 Task: Find connections with filter location Encrucijada with filter topic #startupcompanywith filter profile language Spanish with filter current company ZF Group with filter school Bharathiya Vidya Bhavans Vivekananda College of Science, Humanities & Commerce with filter industry Business Consulting and Services with filter service category Computer Networking with filter keywords title Chief Technology Officer (CTO)
Action: Mouse moved to (503, 67)
Screenshot: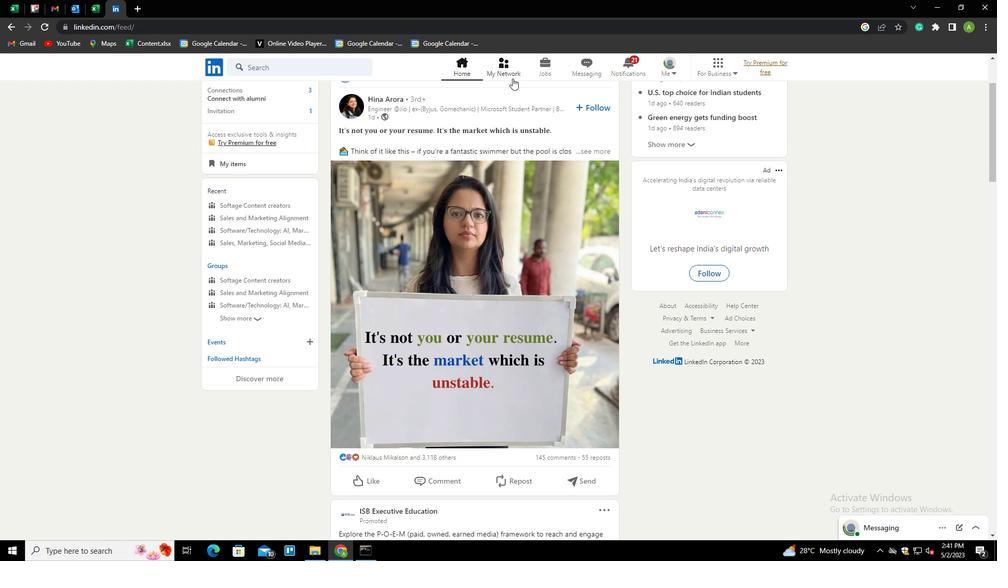 
Action: Mouse pressed left at (503, 67)
Screenshot: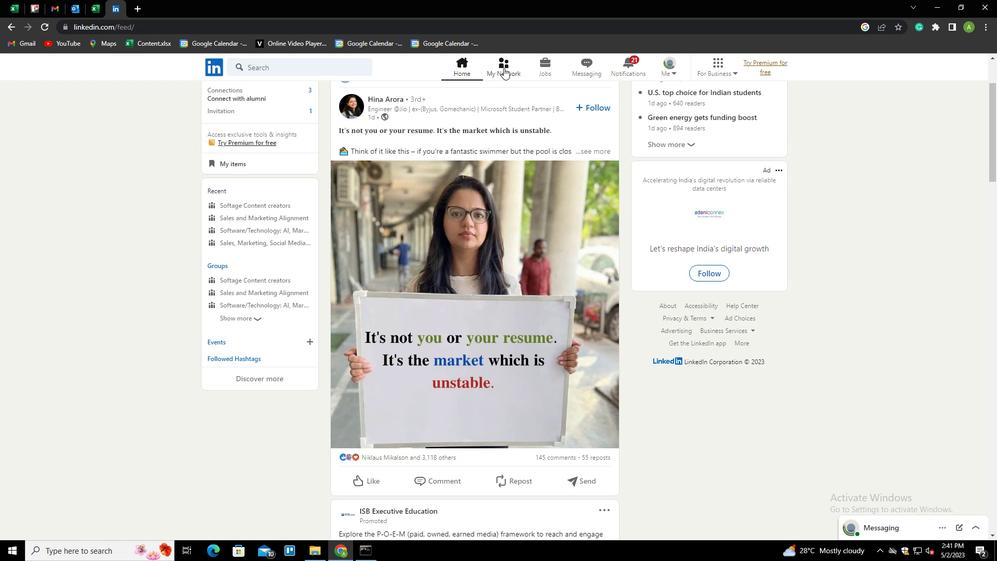
Action: Mouse moved to (262, 120)
Screenshot: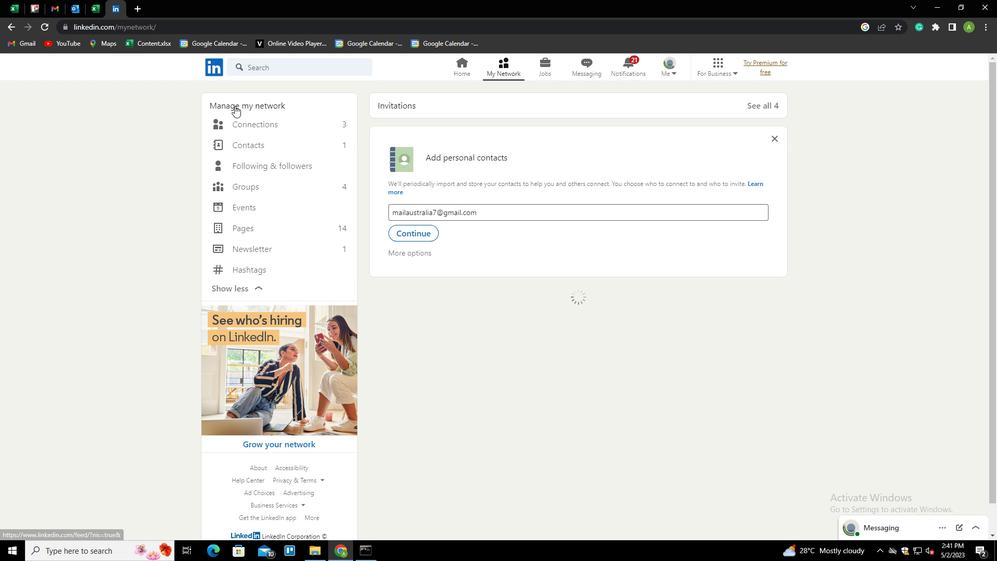 
Action: Mouse pressed left at (262, 120)
Screenshot: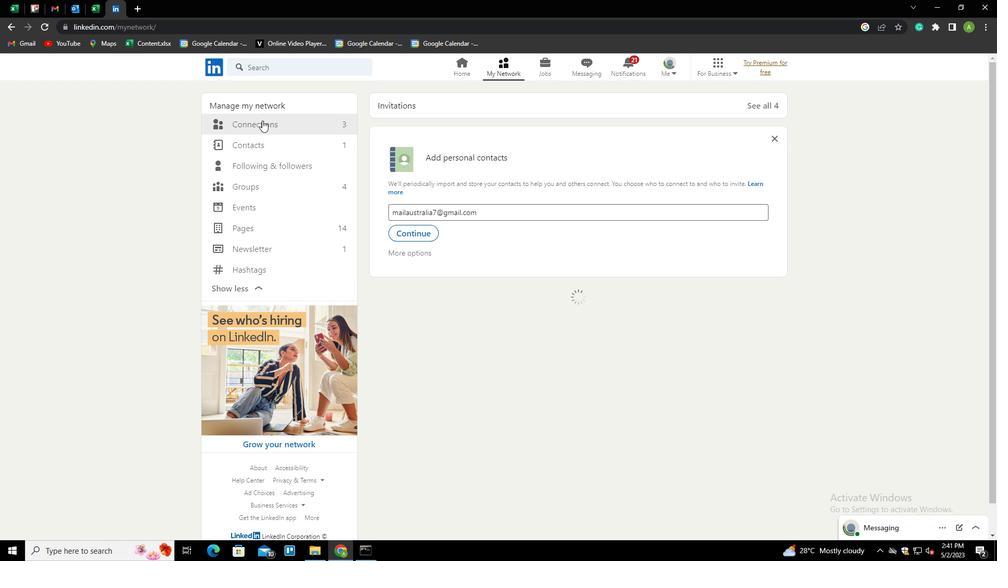 
Action: Mouse moved to (415, 229)
Screenshot: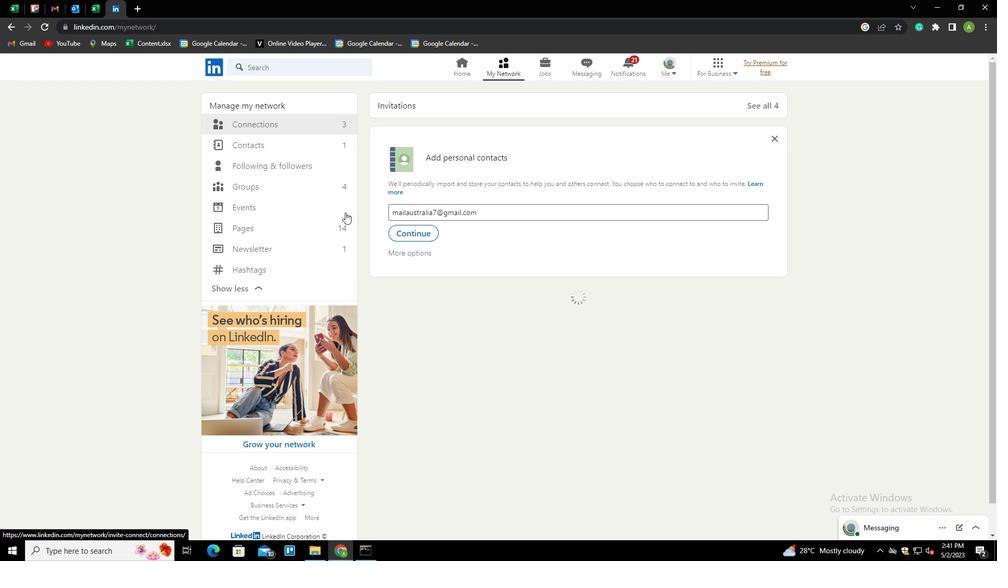 
Action: Mouse pressed left at (415, 229)
Screenshot: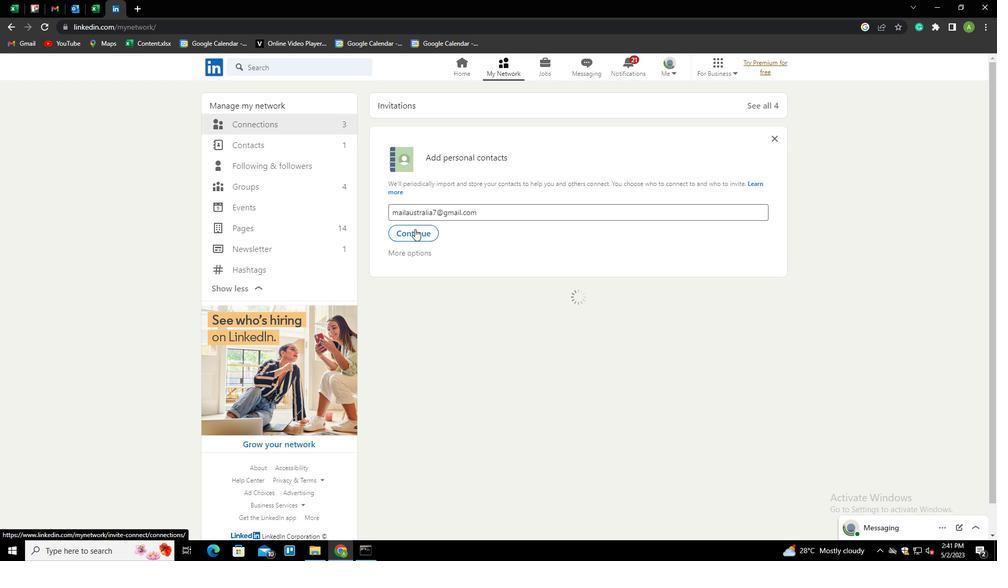 
Action: Mouse moved to (565, 124)
Screenshot: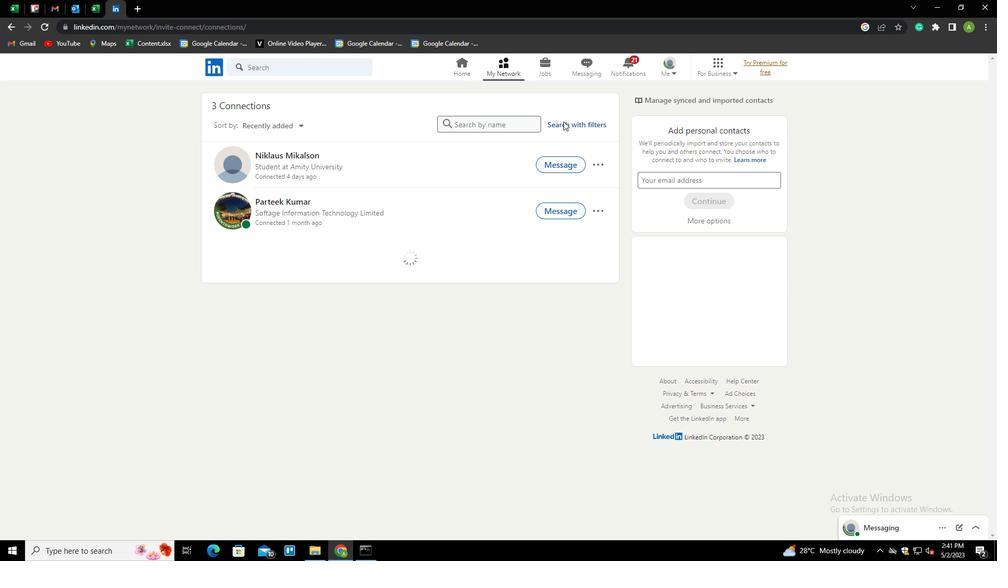 
Action: Mouse pressed left at (565, 124)
Screenshot: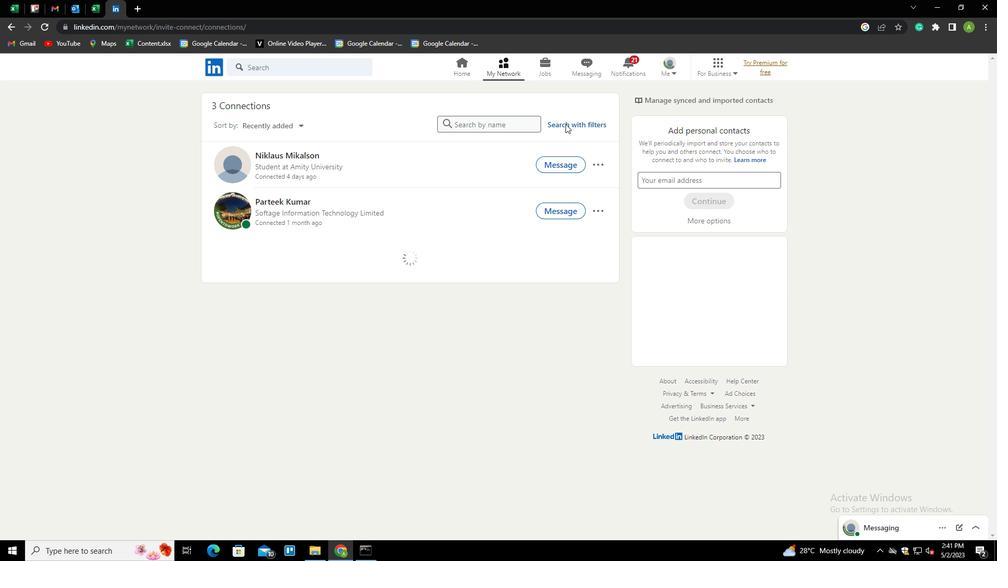 
Action: Mouse moved to (530, 96)
Screenshot: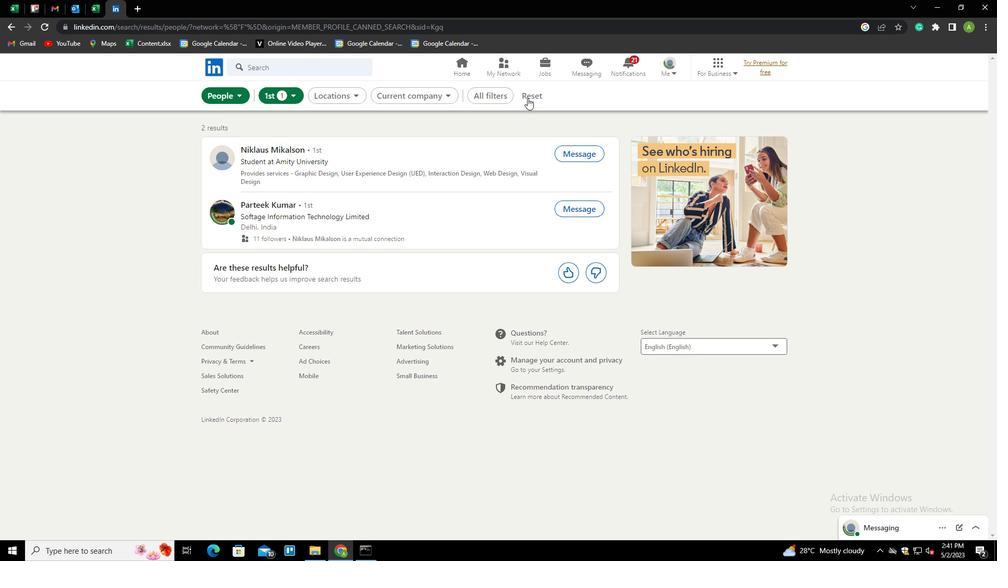 
Action: Mouse pressed left at (530, 96)
Screenshot: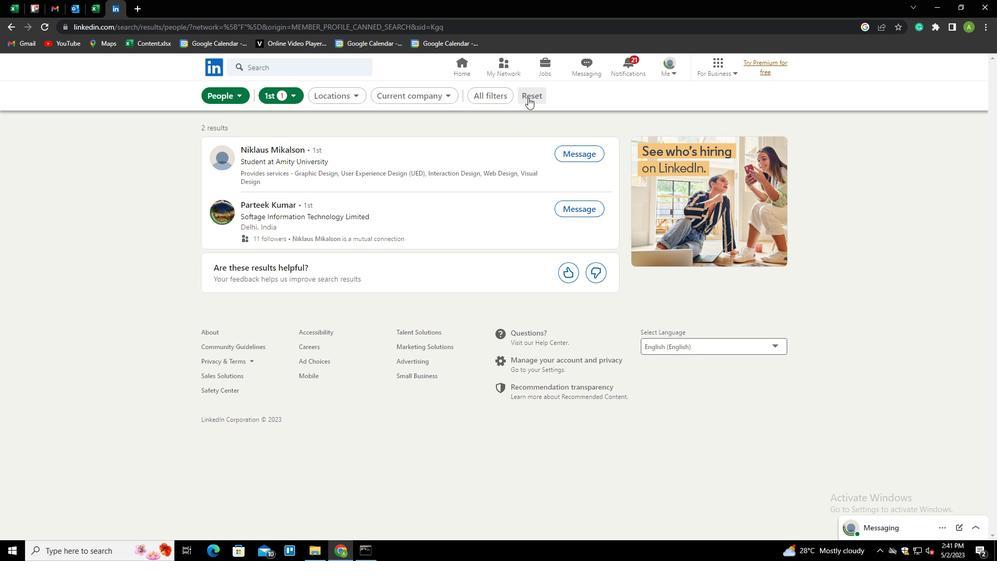 
Action: Mouse moved to (507, 95)
Screenshot: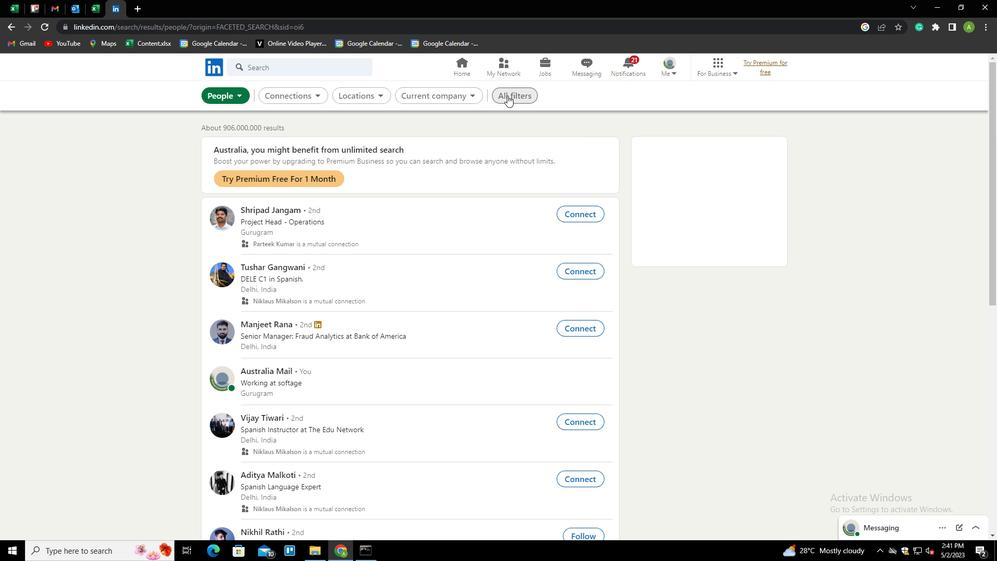 
Action: Mouse pressed left at (507, 95)
Screenshot: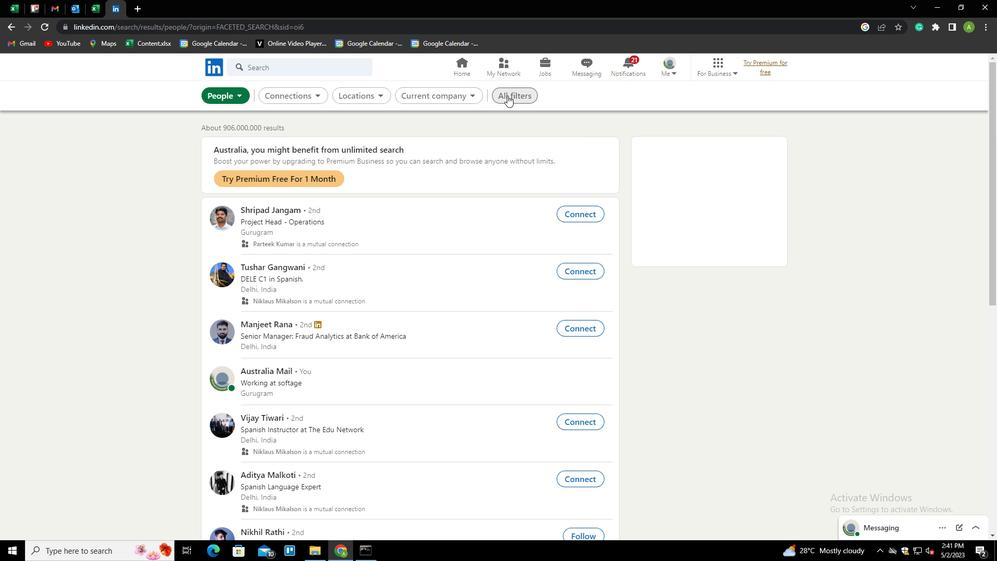 
Action: Mouse moved to (871, 272)
Screenshot: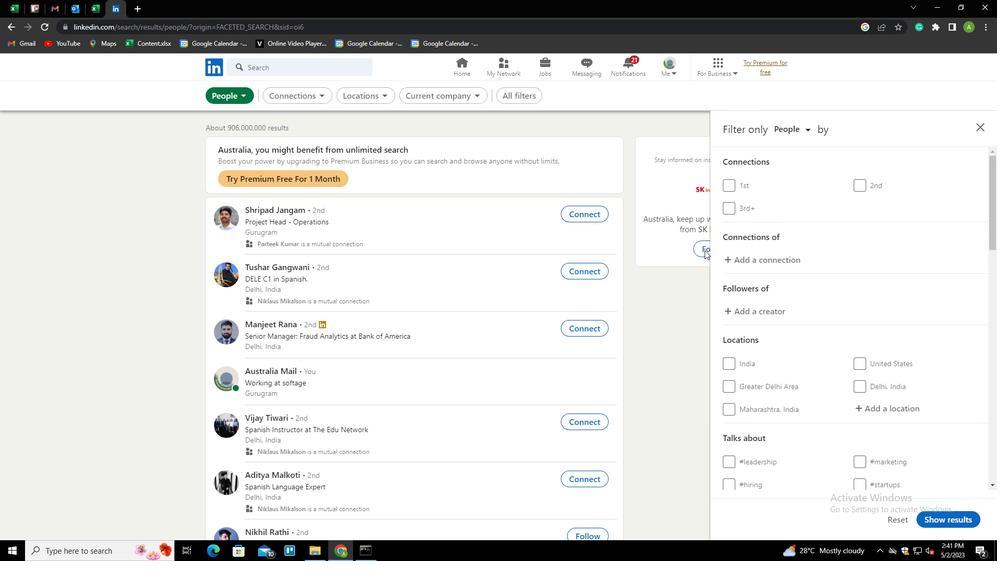 
Action: Mouse scrolled (871, 271) with delta (0, 0)
Screenshot: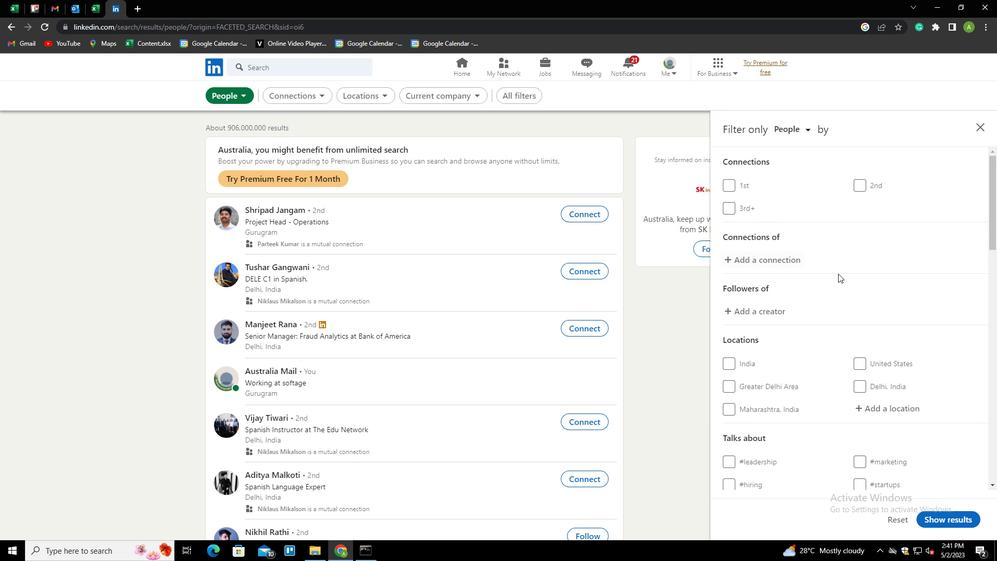 
Action: Mouse scrolled (871, 271) with delta (0, 0)
Screenshot: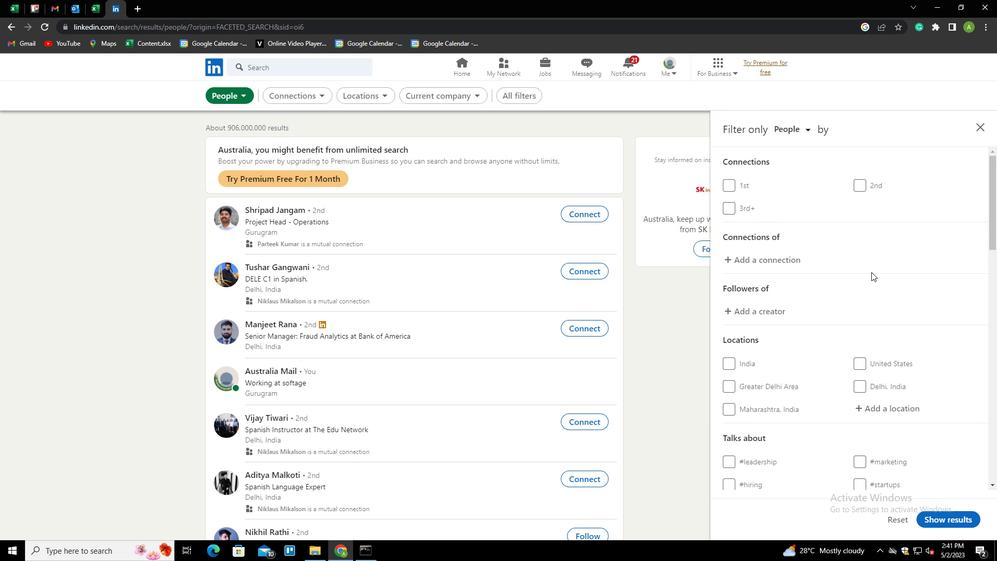 
Action: Mouse moved to (881, 305)
Screenshot: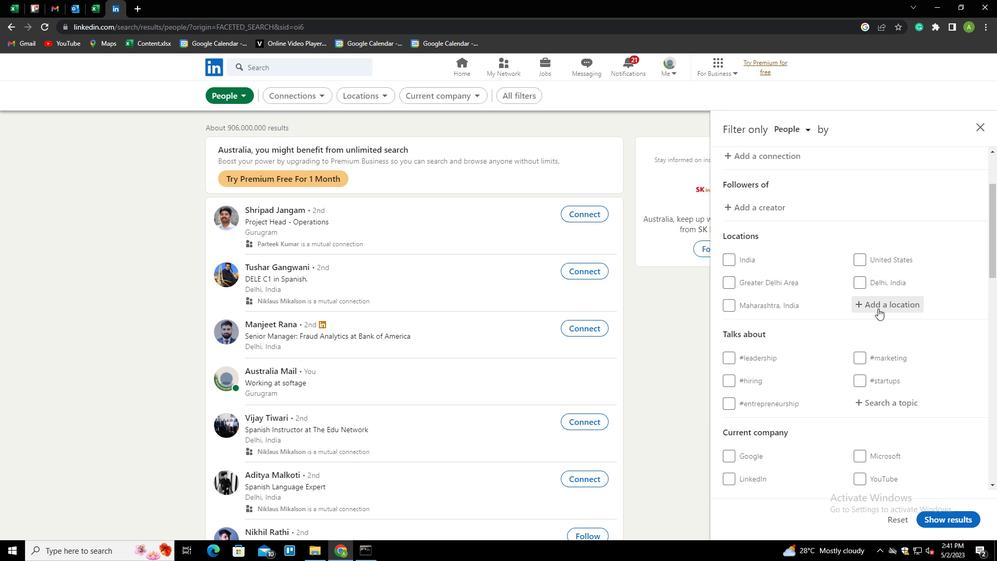 
Action: Mouse pressed left at (881, 305)
Screenshot: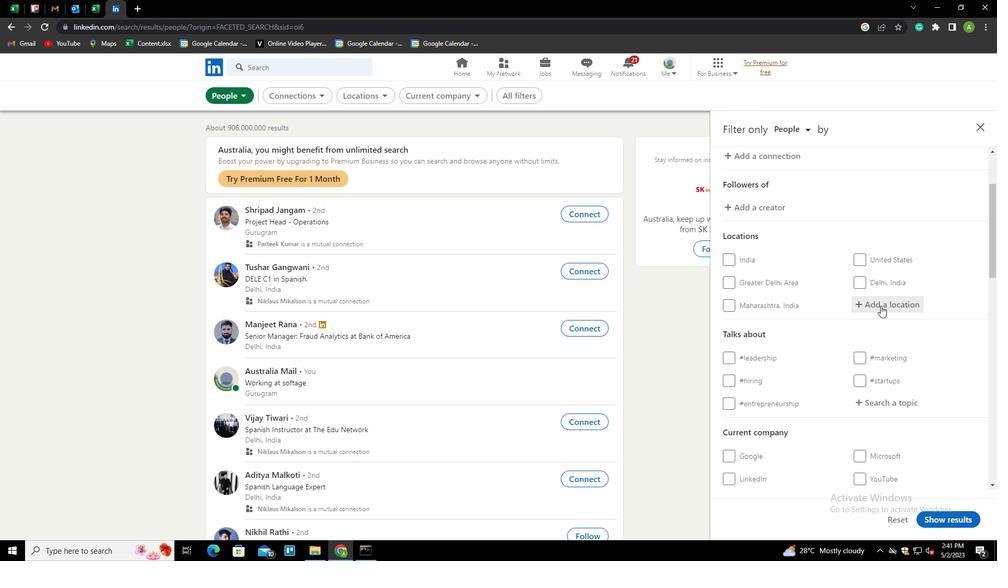 
Action: Mouse moved to (884, 304)
Screenshot: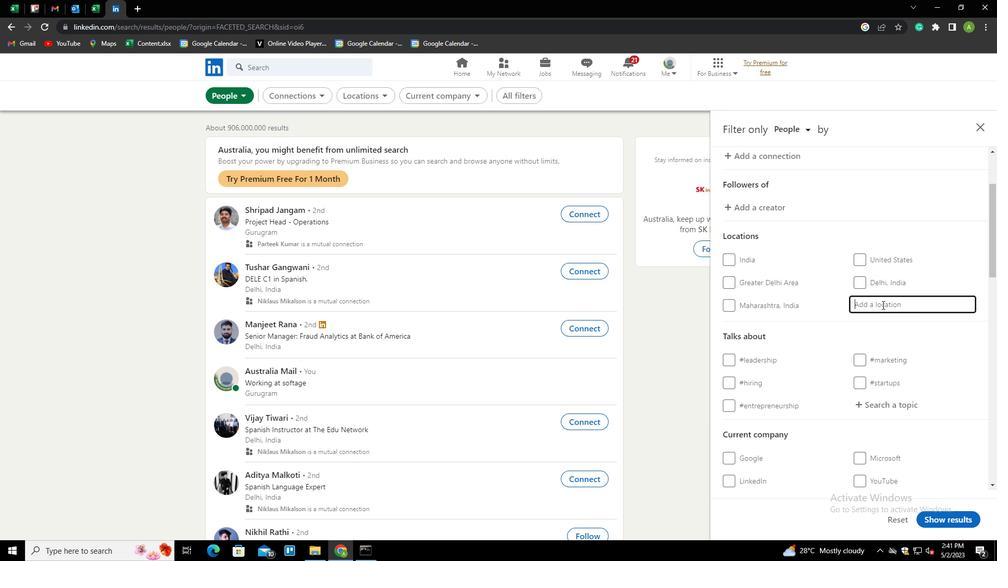 
Action: Mouse pressed left at (884, 304)
Screenshot: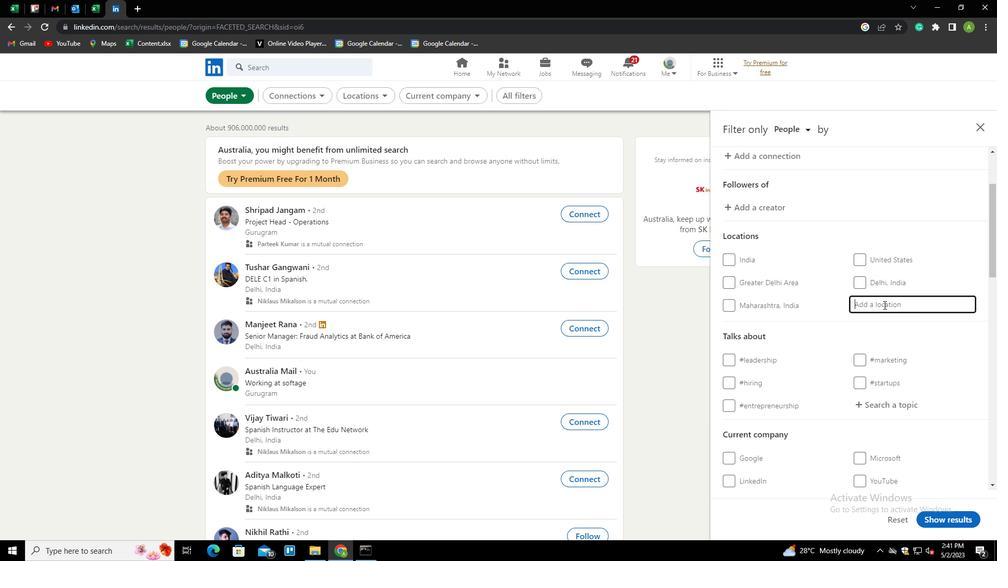 
Action: Mouse moved to (876, 309)
Screenshot: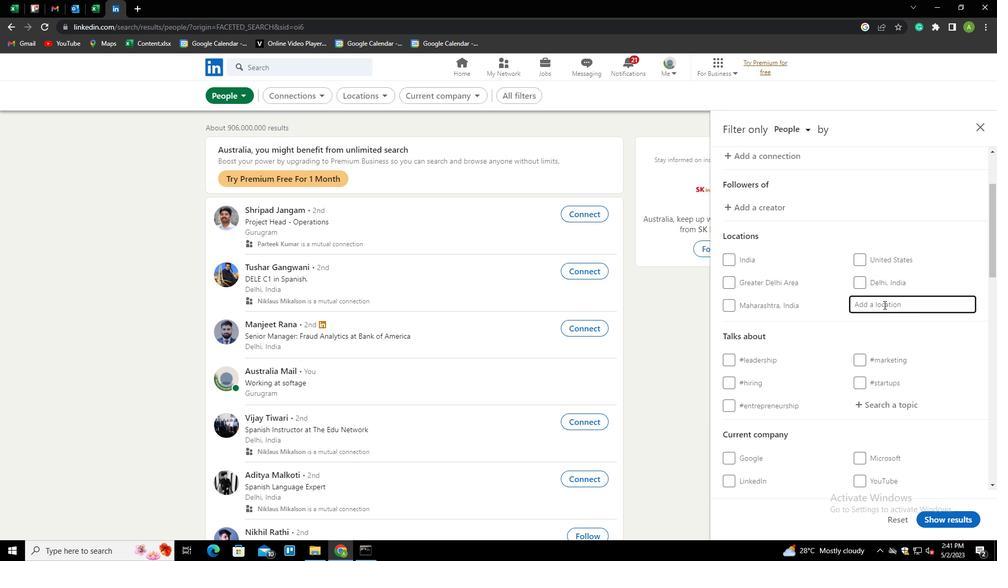 
Action: Key pressed <Key.shift>ENCRUCIJADA
Screenshot: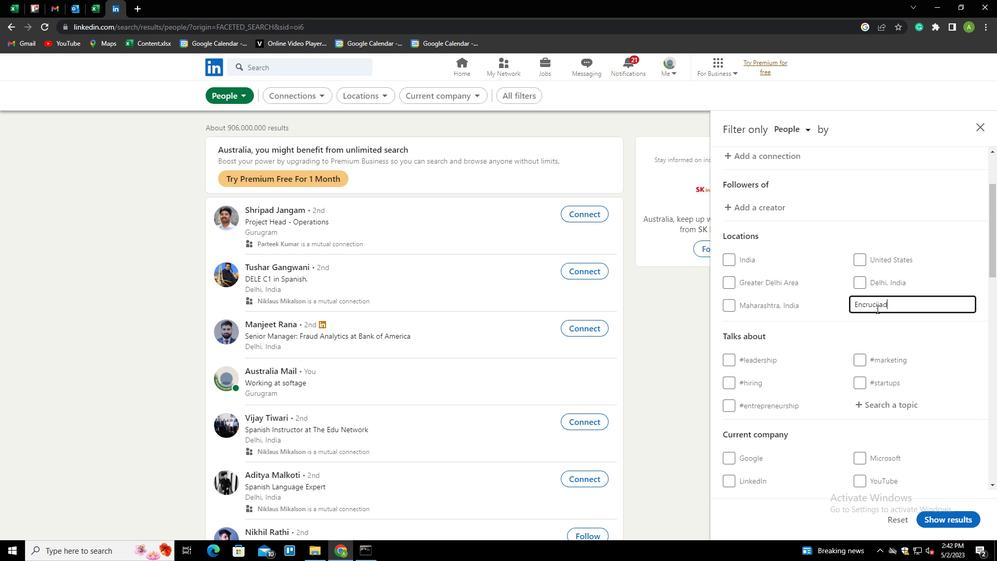 
Action: Mouse moved to (947, 342)
Screenshot: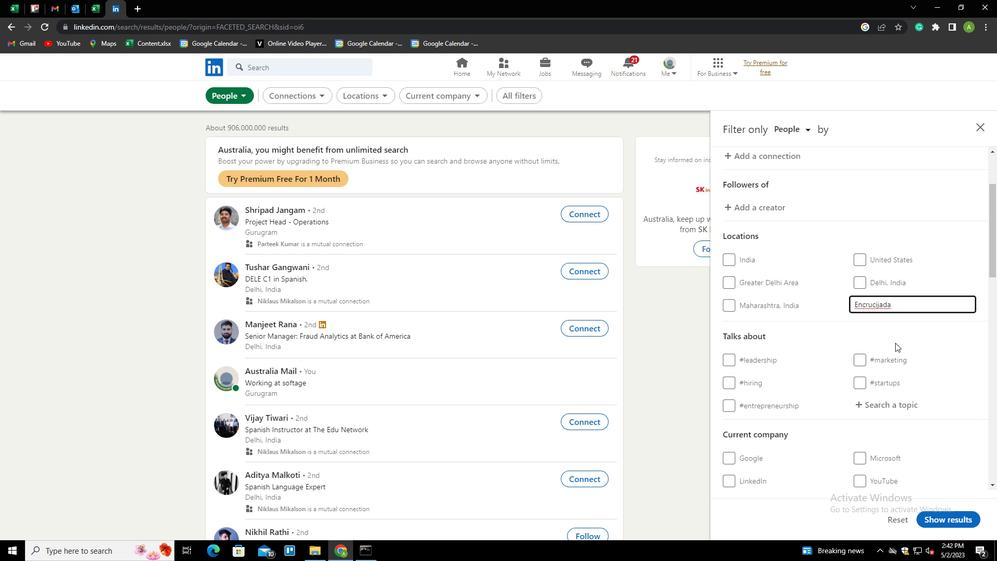
Action: Mouse pressed left at (947, 342)
Screenshot: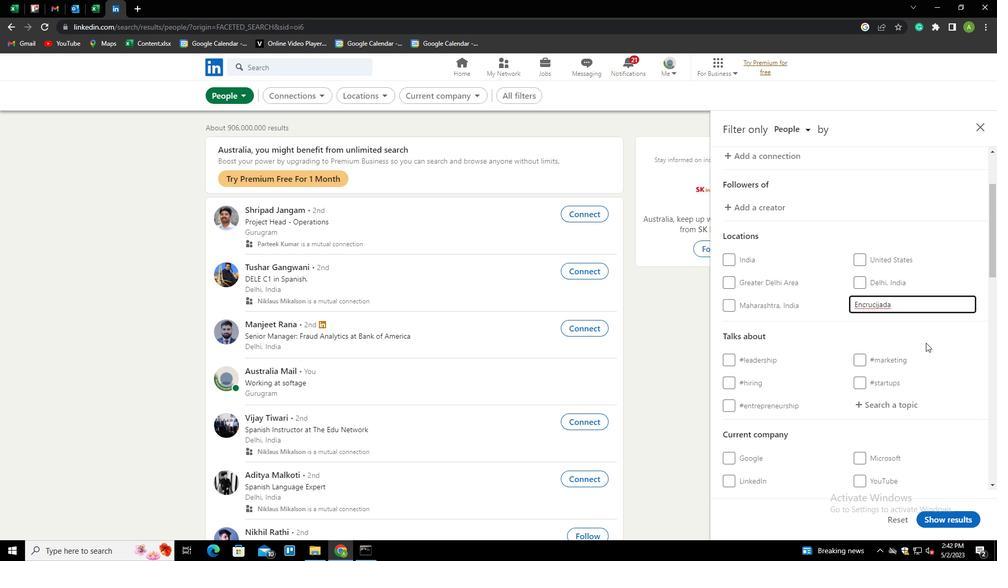 
Action: Mouse moved to (893, 402)
Screenshot: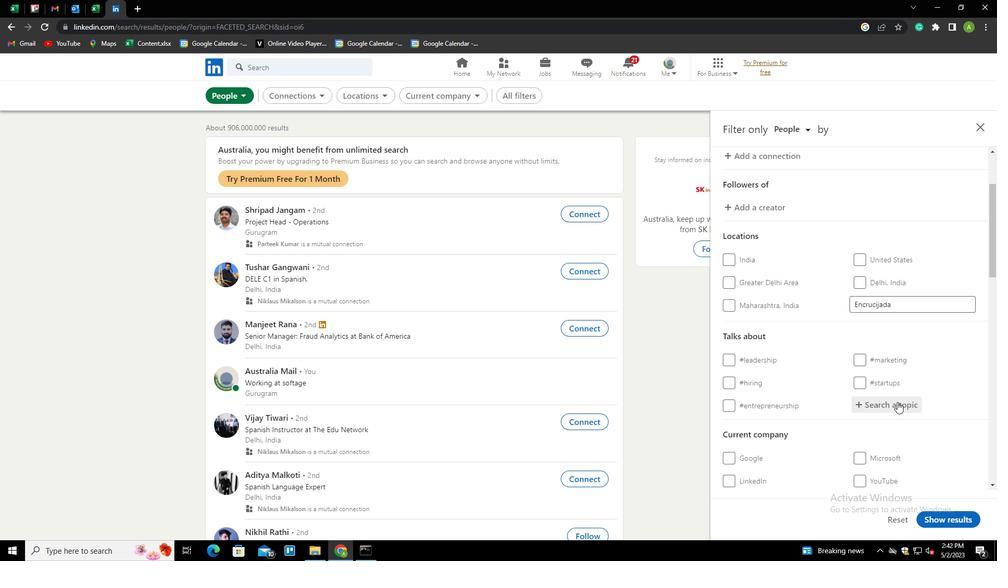 
Action: Mouse pressed left at (893, 402)
Screenshot: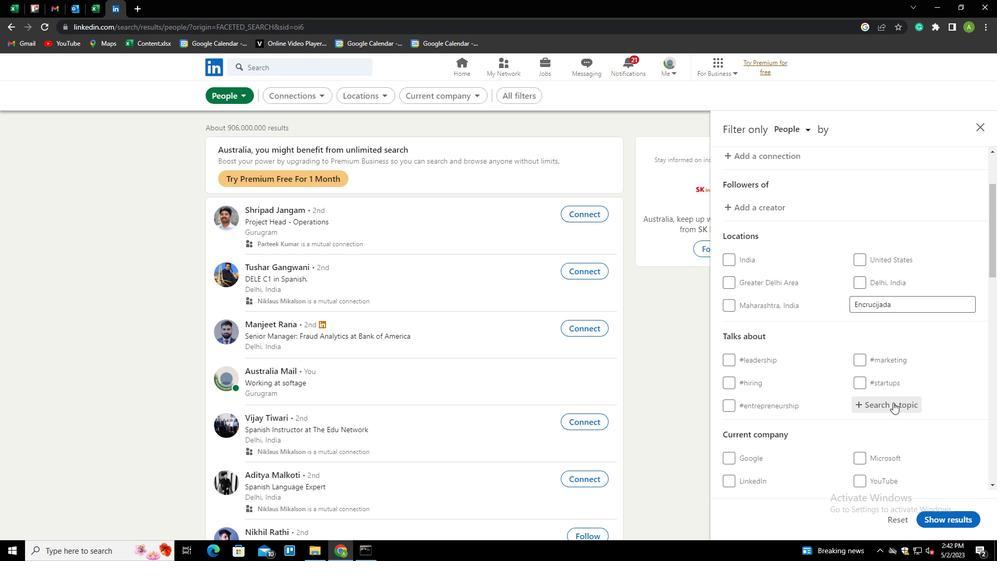 
Action: Mouse moved to (896, 404)
Screenshot: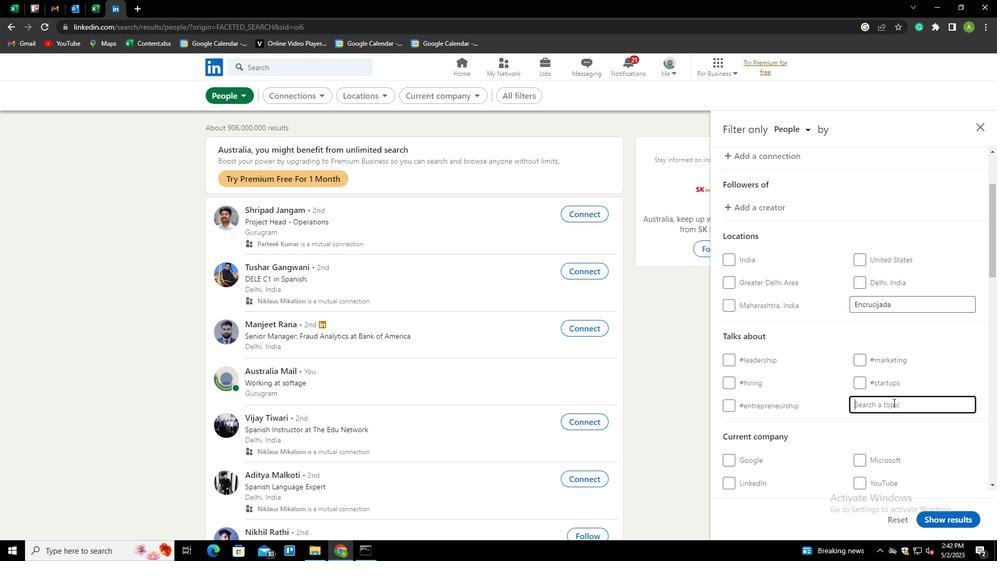 
Action: Mouse pressed left at (896, 404)
Screenshot: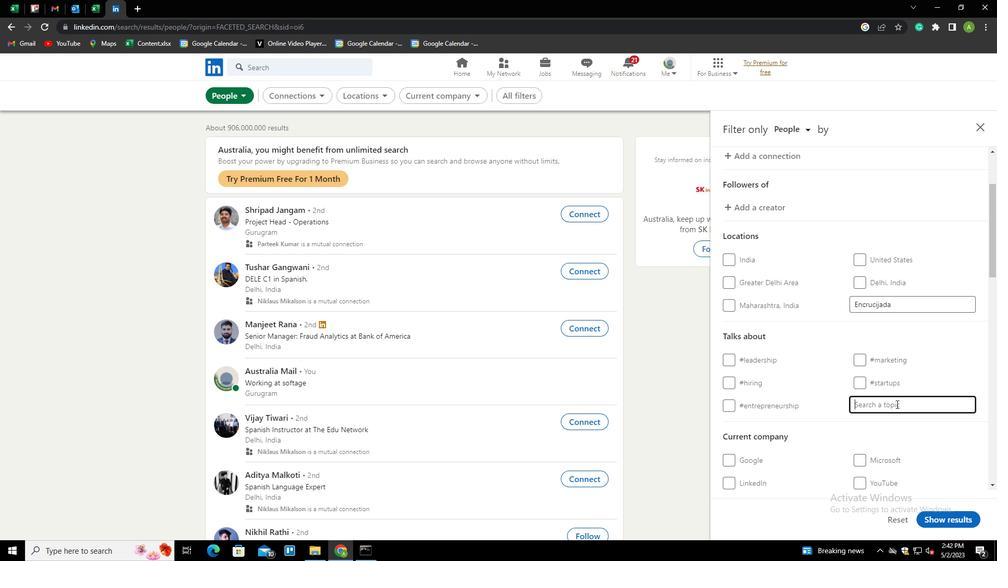 
Action: Key pressed STARTUPS<Key.backspace>COMPANY<Key.down><Key.enter>
Screenshot: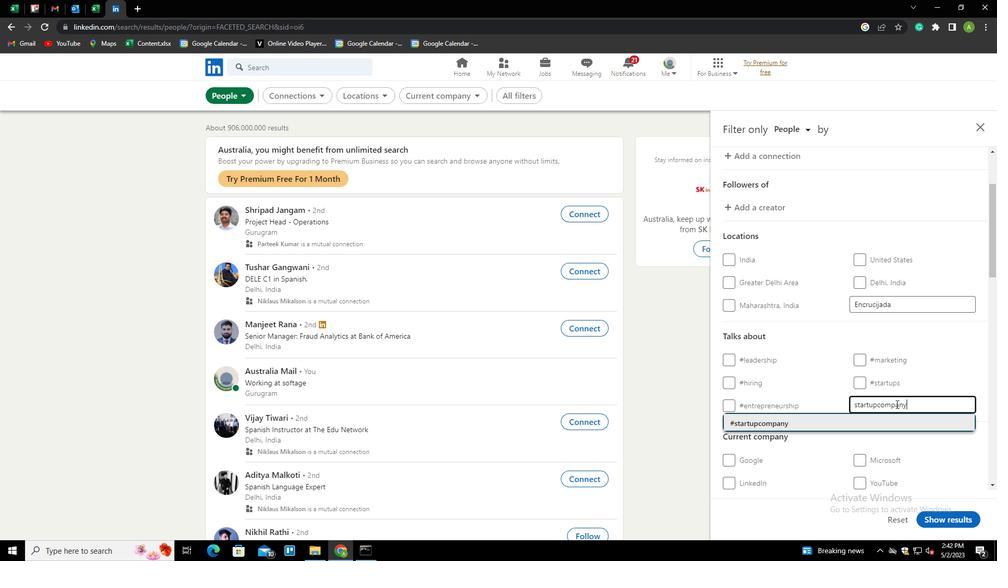 
Action: Mouse scrolled (896, 403) with delta (0, 0)
Screenshot: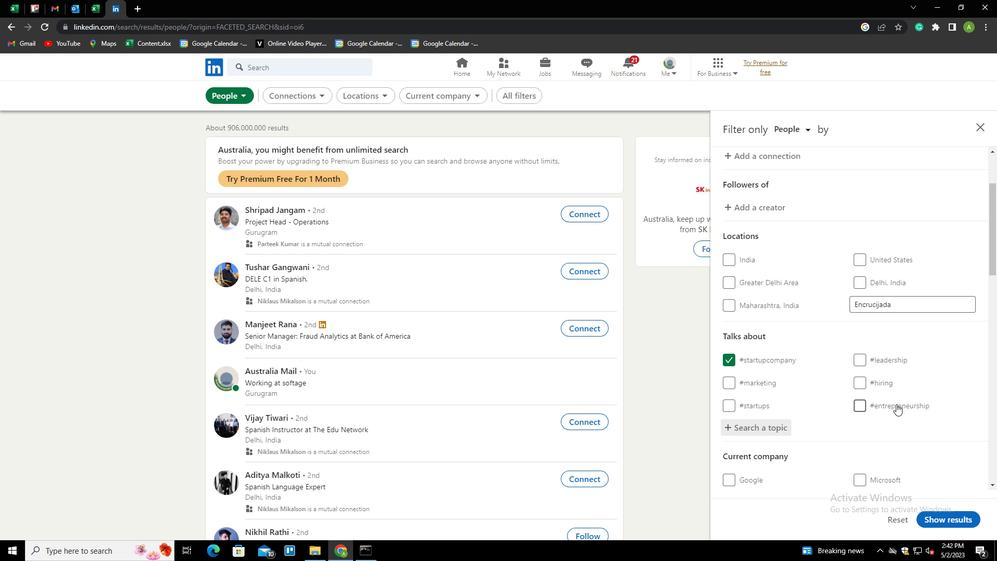 
Action: Mouse scrolled (896, 403) with delta (0, 0)
Screenshot: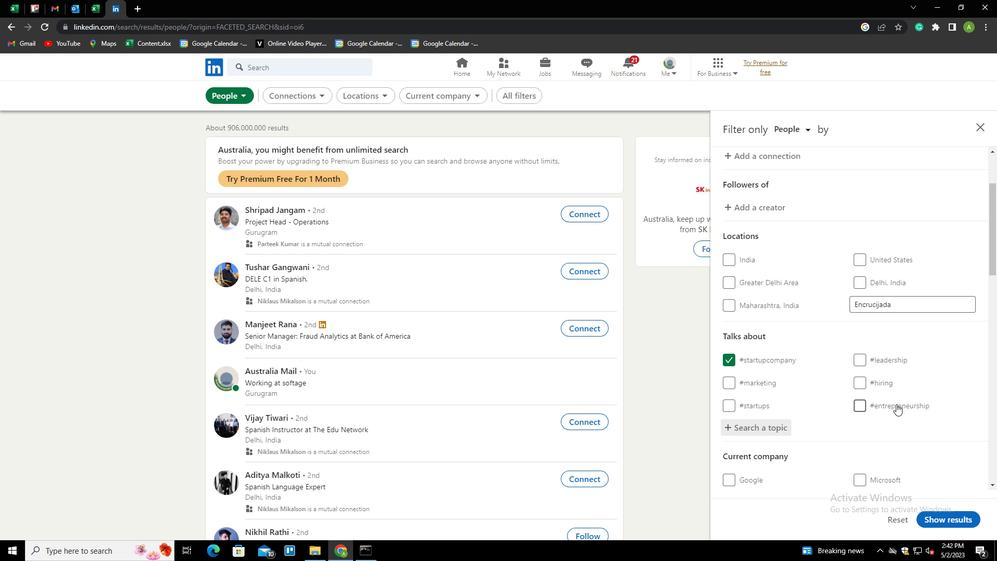 
Action: Mouse scrolled (896, 403) with delta (0, 0)
Screenshot: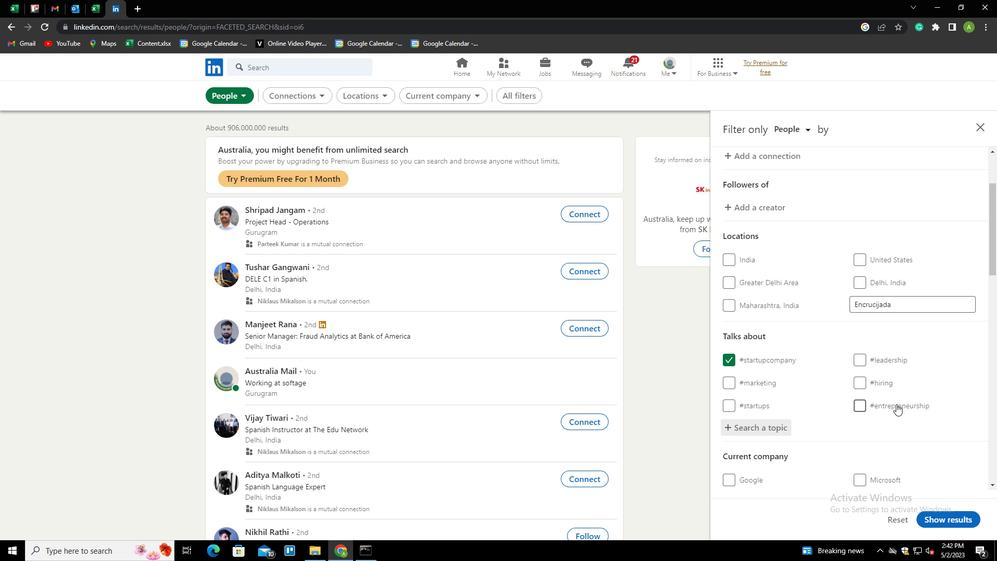 
Action: Mouse moved to (936, 344)
Screenshot: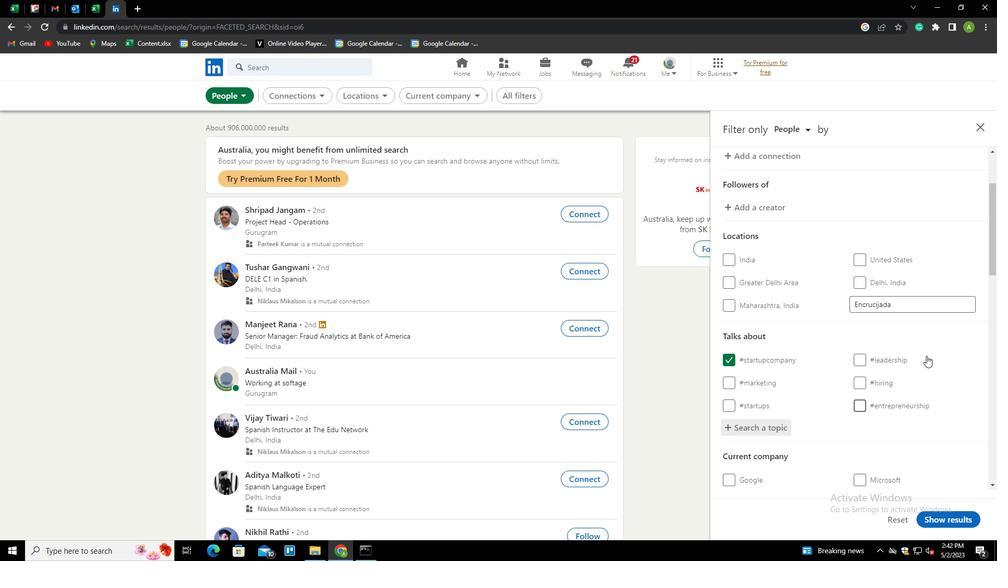 
Action: Mouse scrolled (936, 344) with delta (0, 0)
Screenshot: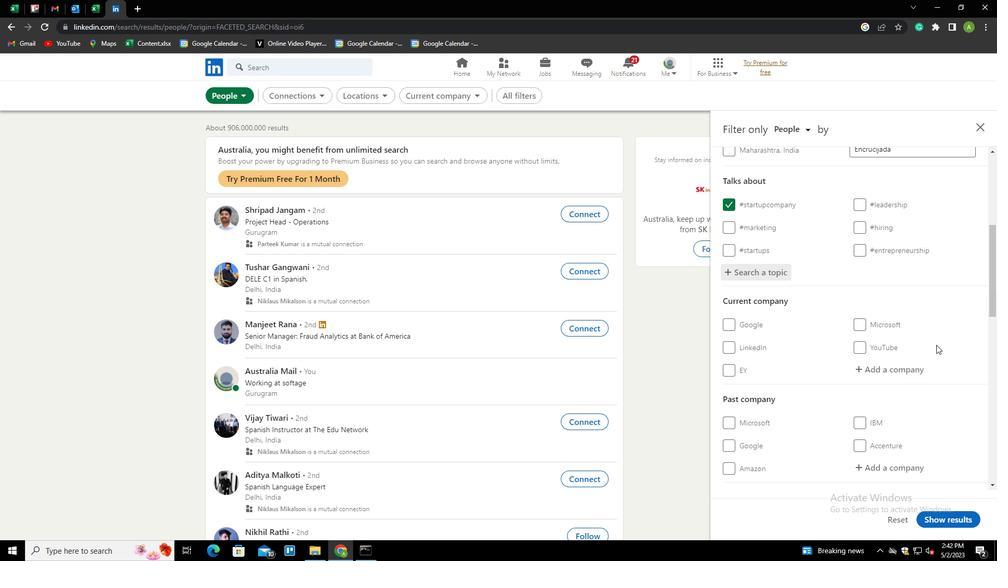 
Action: Mouse scrolled (936, 344) with delta (0, 0)
Screenshot: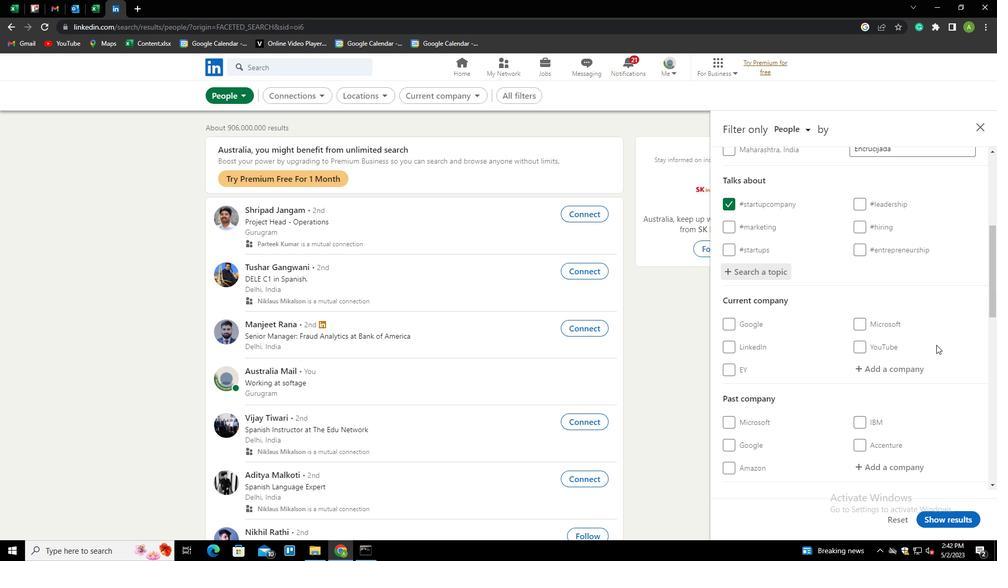 
Action: Mouse scrolled (936, 344) with delta (0, 0)
Screenshot: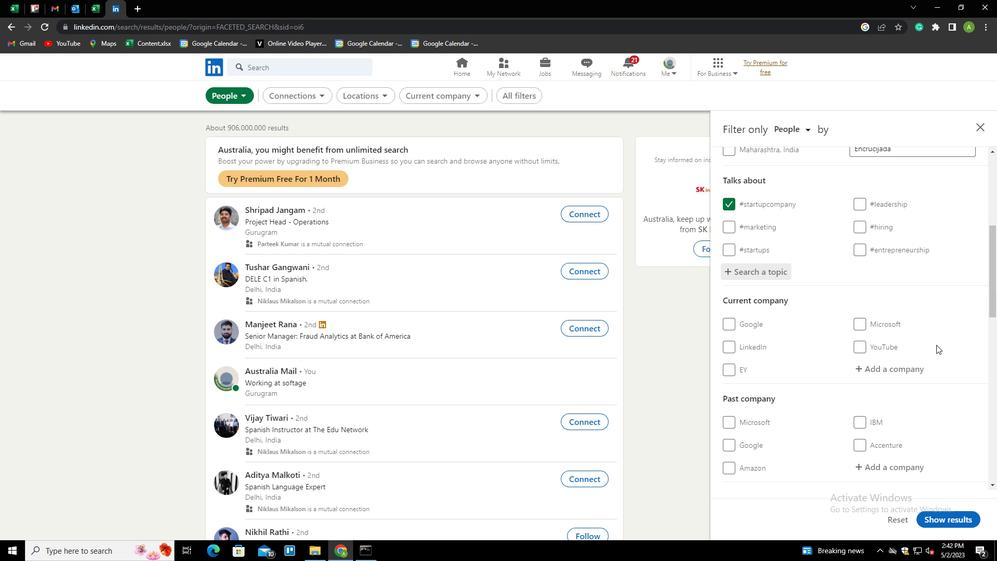 
Action: Mouse scrolled (936, 344) with delta (0, 0)
Screenshot: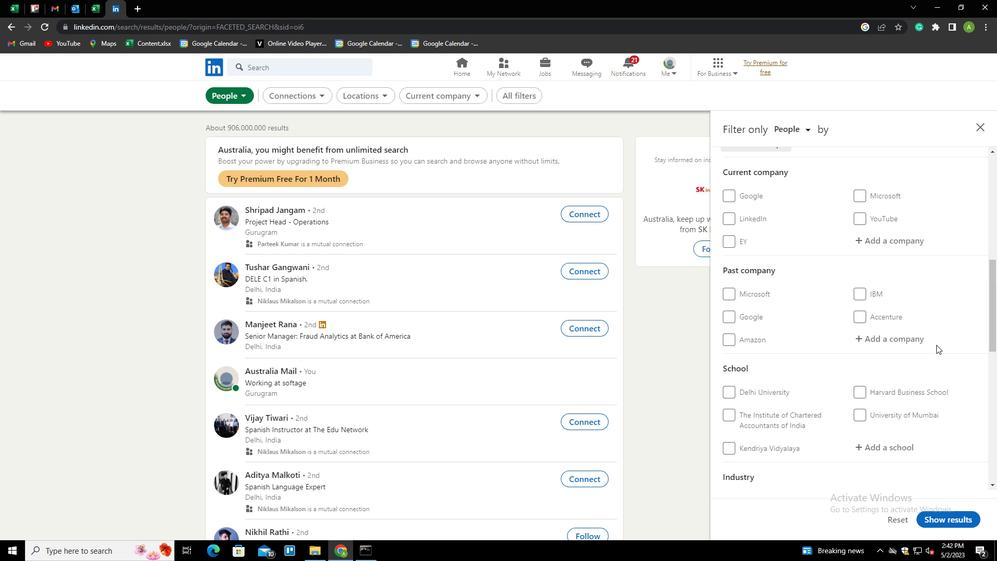
Action: Mouse scrolled (936, 344) with delta (0, 0)
Screenshot: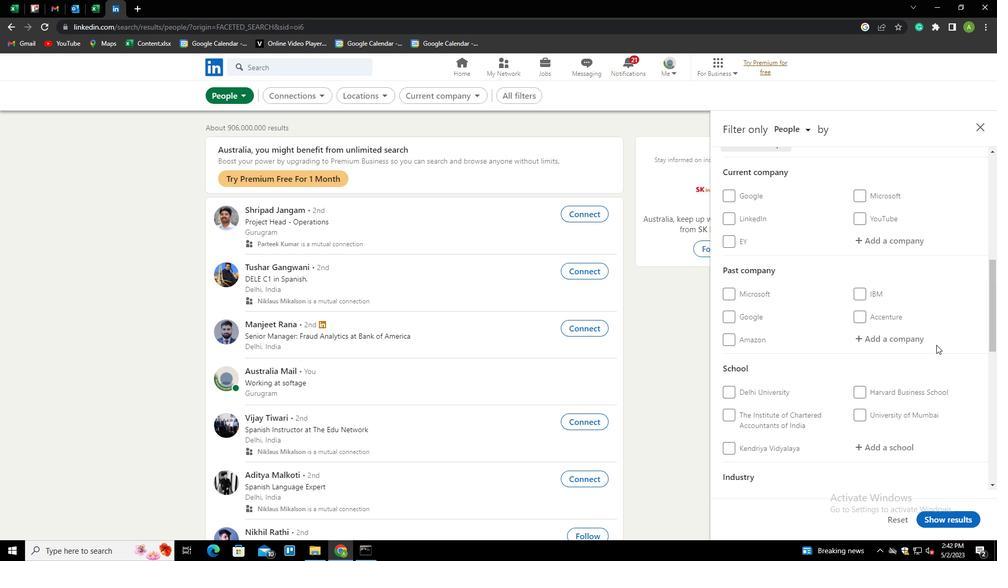 
Action: Mouse scrolled (936, 344) with delta (0, 0)
Screenshot: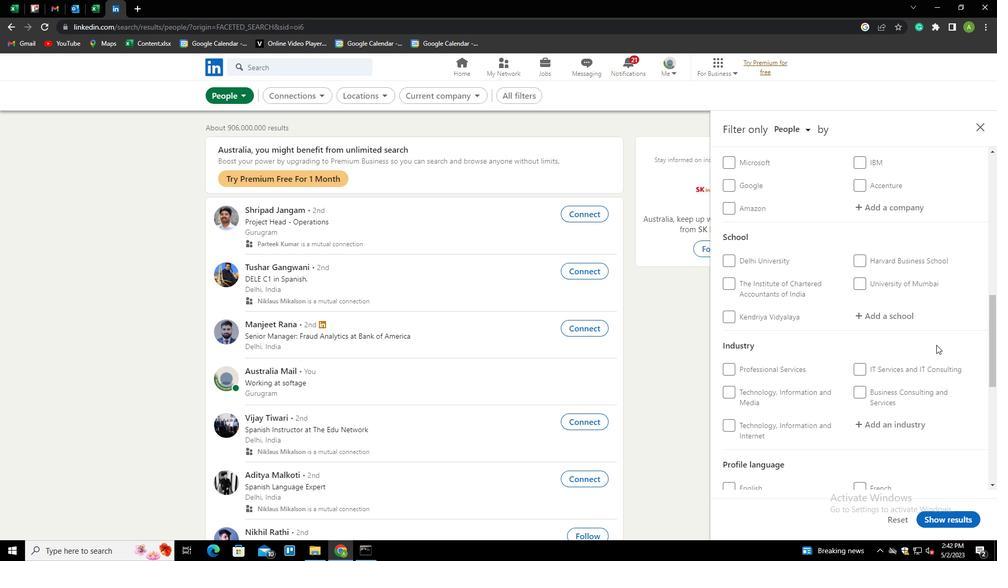 
Action: Mouse scrolled (936, 344) with delta (0, 0)
Screenshot: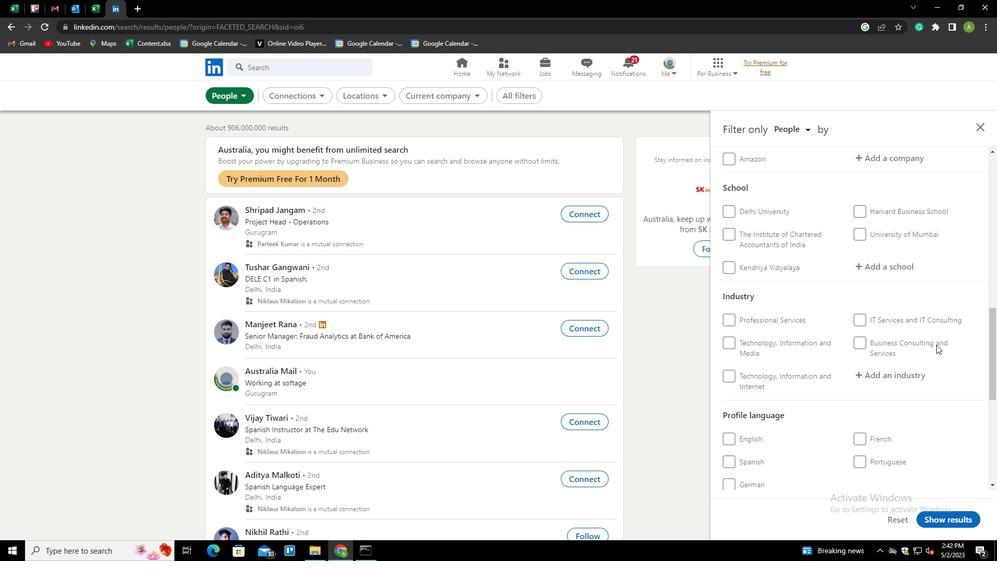 
Action: Mouse scrolled (936, 344) with delta (0, 0)
Screenshot: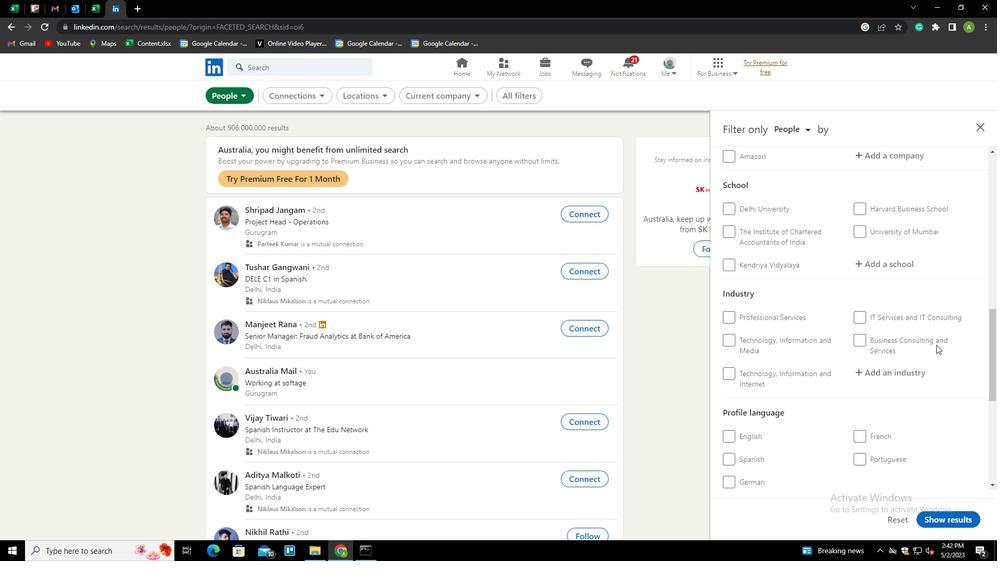 
Action: Mouse scrolled (936, 344) with delta (0, 0)
Screenshot: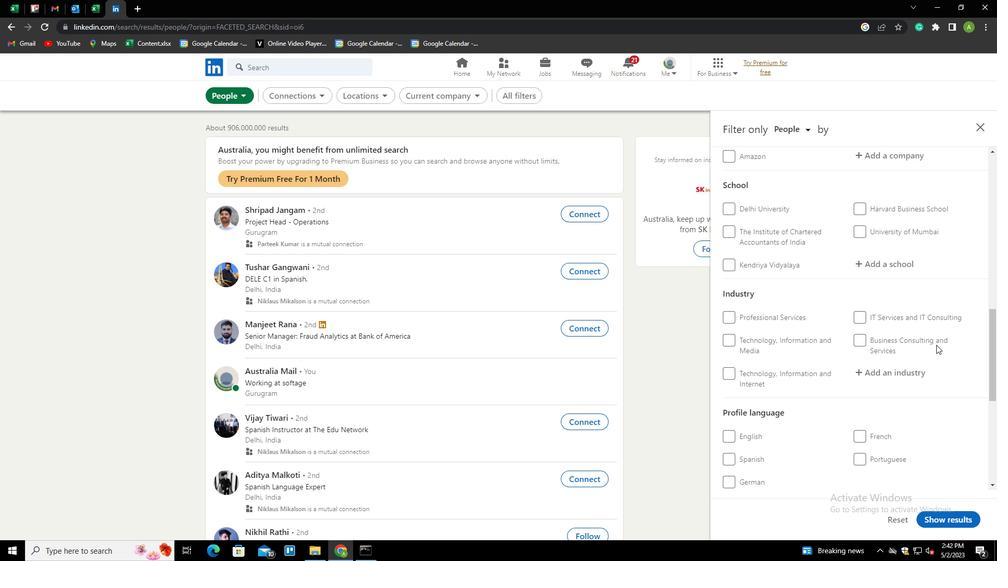 
Action: Mouse moved to (737, 303)
Screenshot: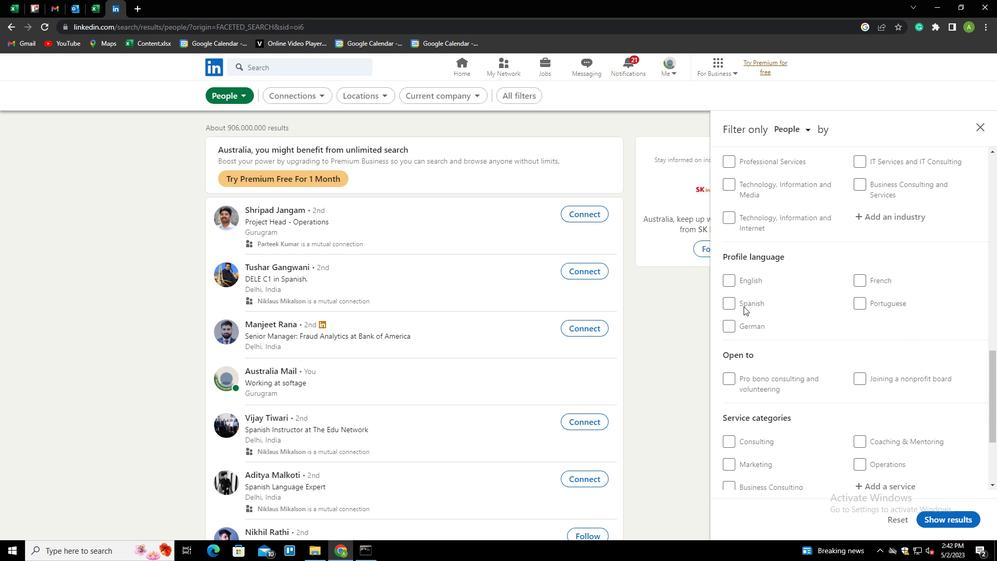 
Action: Mouse pressed left at (737, 303)
Screenshot: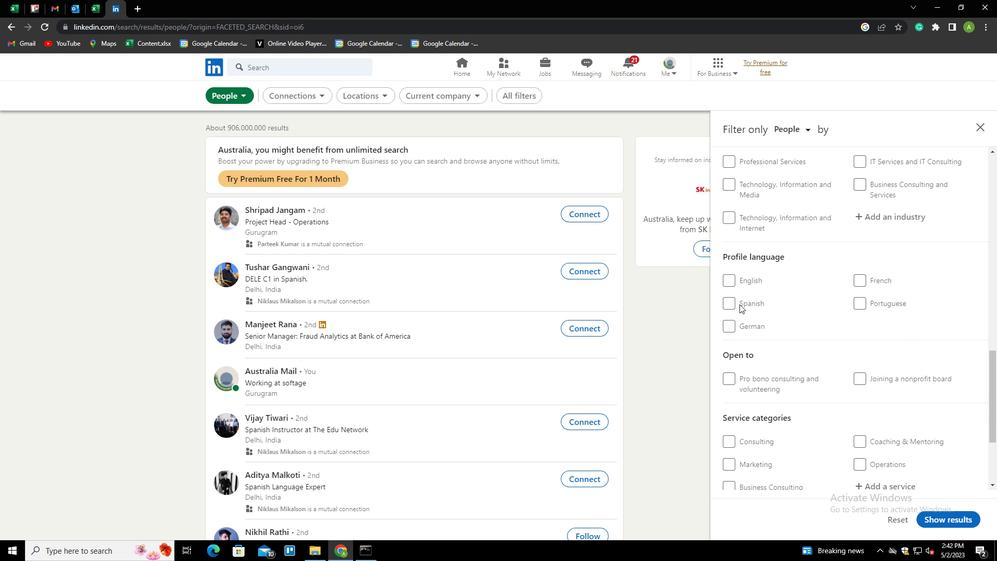 
Action: Mouse moved to (862, 328)
Screenshot: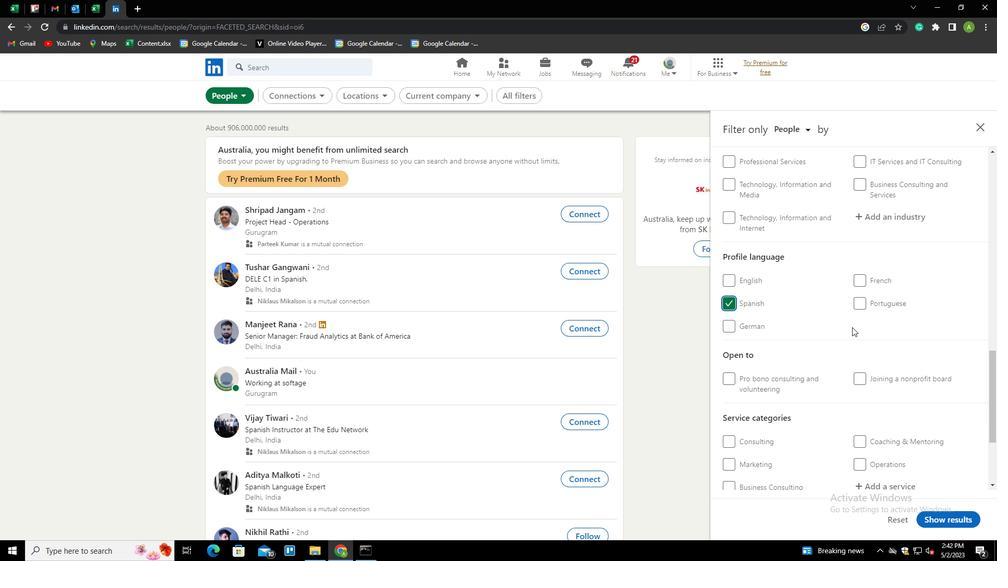 
Action: Mouse scrolled (862, 328) with delta (0, 0)
Screenshot: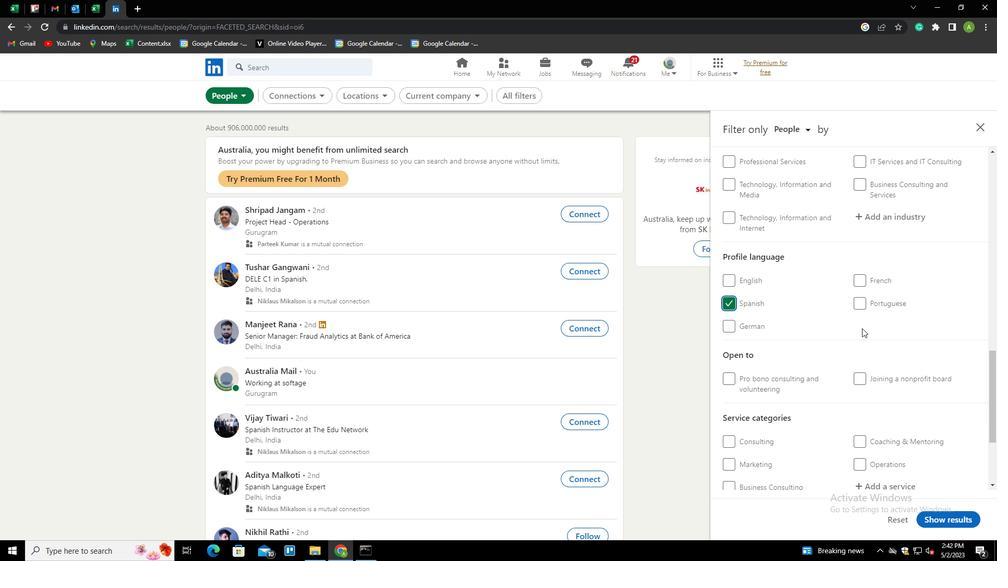 
Action: Mouse scrolled (862, 328) with delta (0, 0)
Screenshot: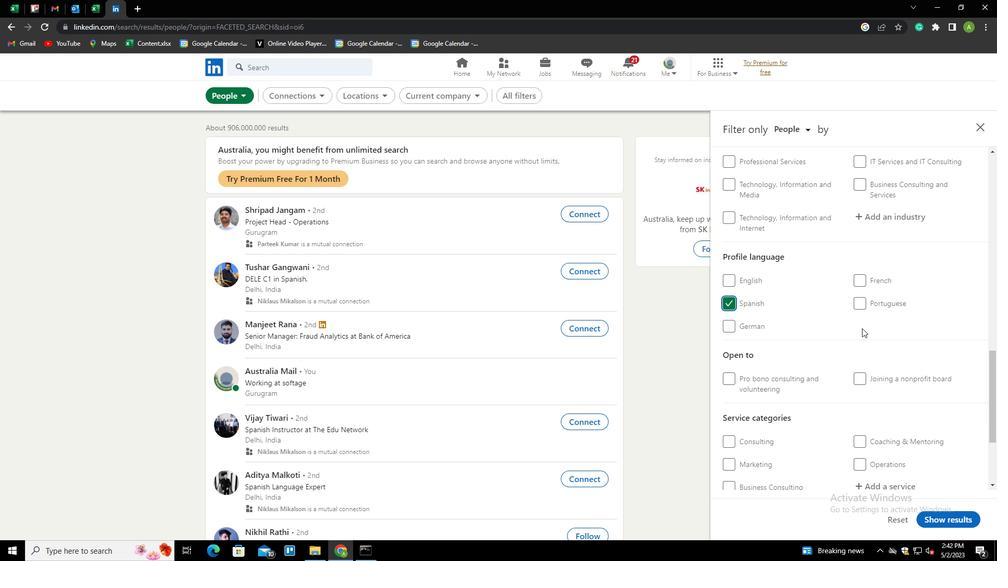 
Action: Mouse scrolled (862, 328) with delta (0, 0)
Screenshot: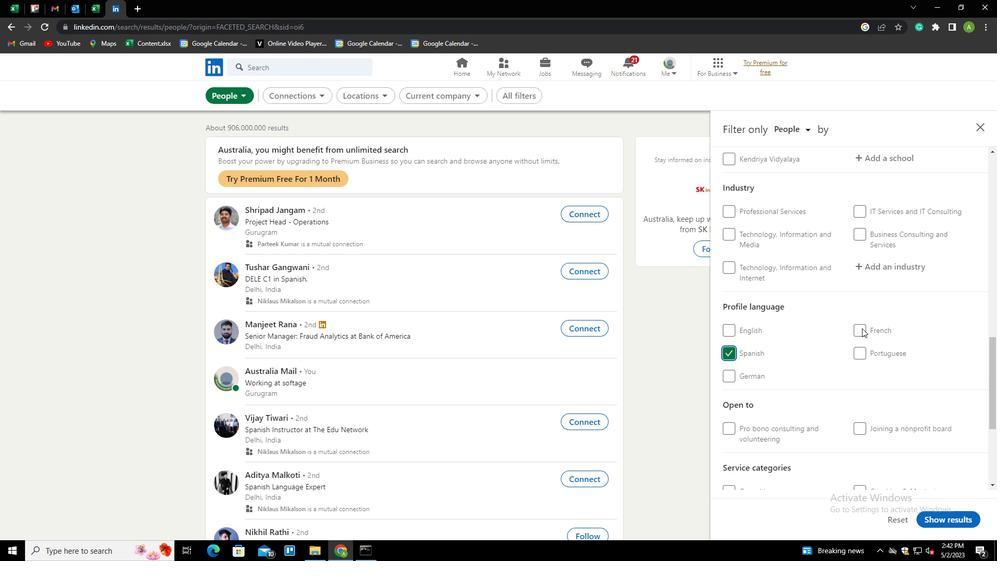 
Action: Mouse scrolled (862, 328) with delta (0, 0)
Screenshot: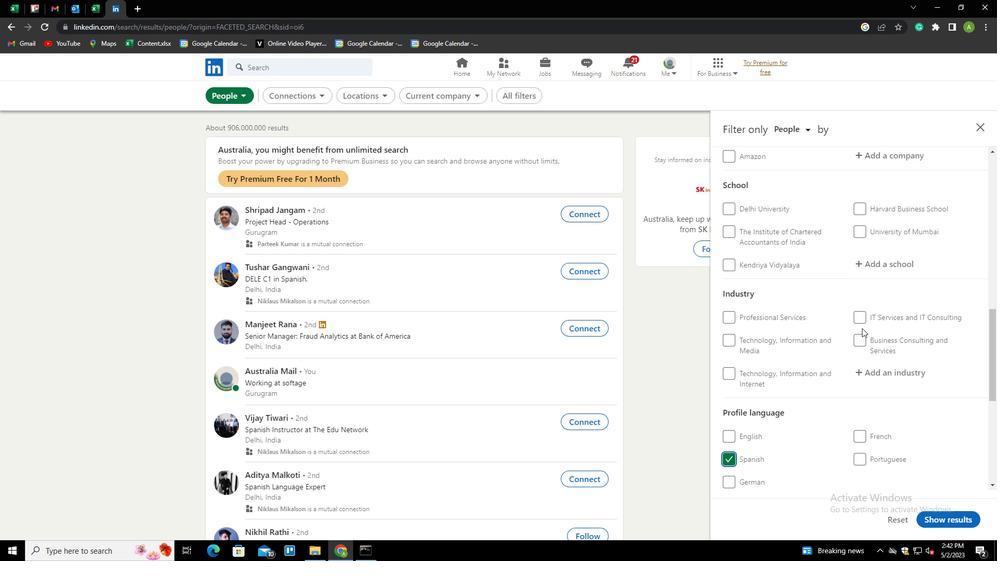 
Action: Mouse scrolled (862, 328) with delta (0, 0)
Screenshot: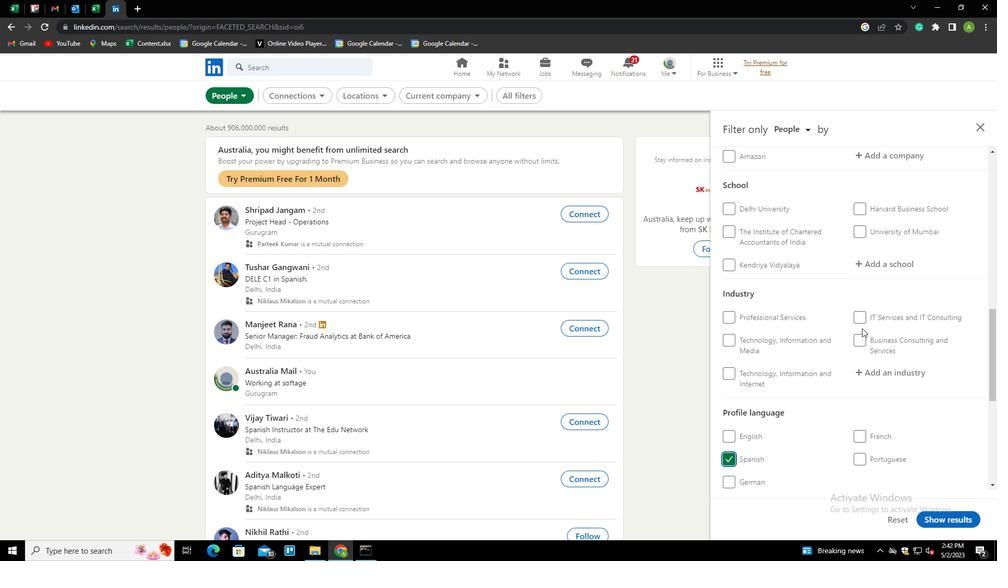 
Action: Mouse scrolled (862, 328) with delta (0, 0)
Screenshot: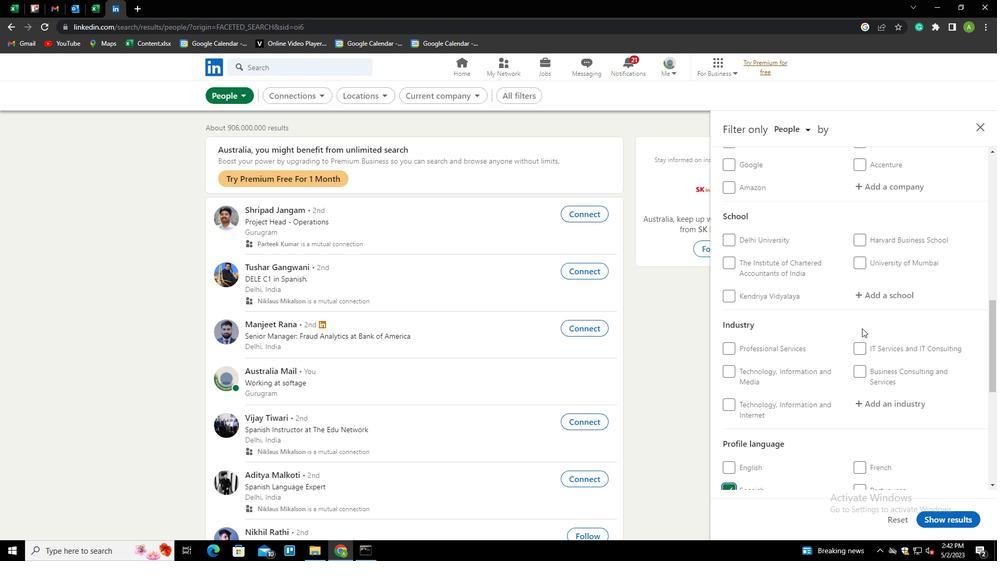 
Action: Mouse scrolled (862, 328) with delta (0, 0)
Screenshot: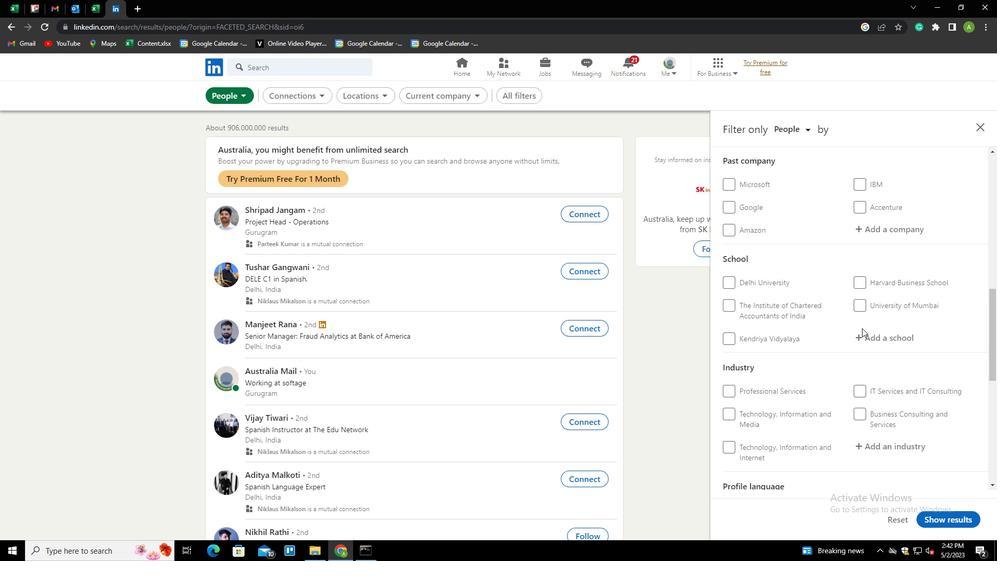
Action: Mouse scrolled (862, 328) with delta (0, 0)
Screenshot: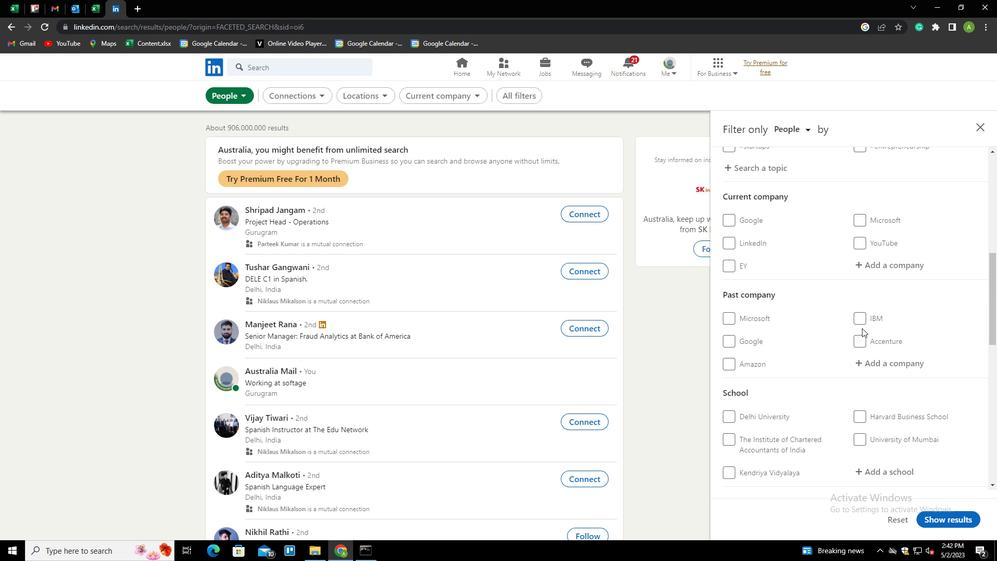 
Action: Mouse scrolled (862, 328) with delta (0, 0)
Screenshot: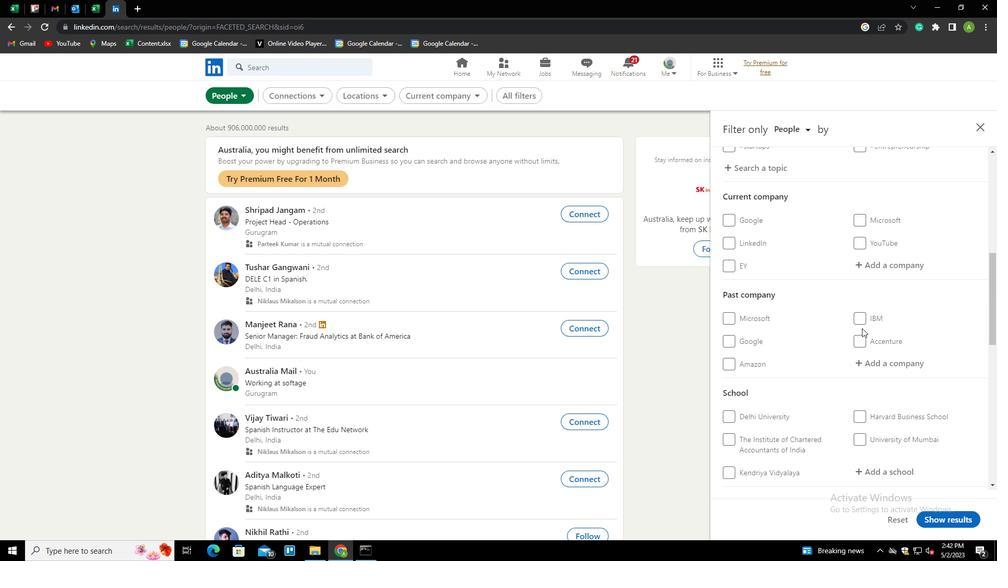 
Action: Mouse scrolled (862, 328) with delta (0, 0)
Screenshot: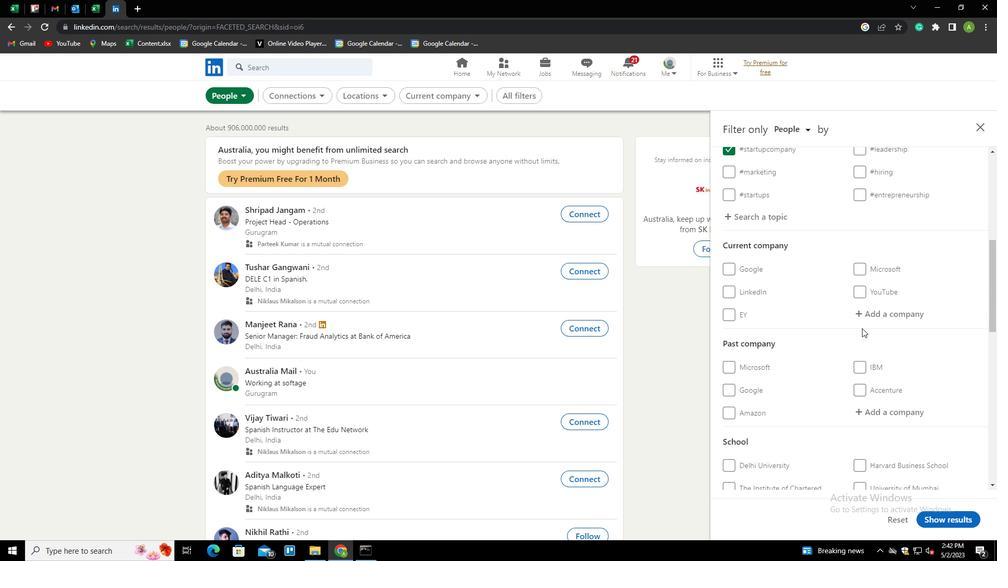 
Action: Mouse moved to (867, 354)
Screenshot: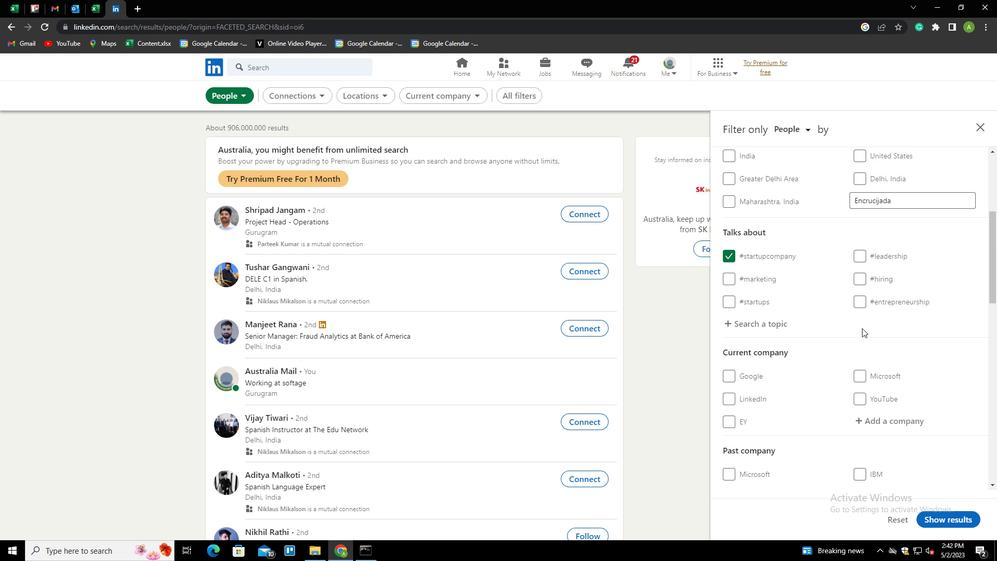 
Action: Mouse scrolled (867, 353) with delta (0, 0)
Screenshot: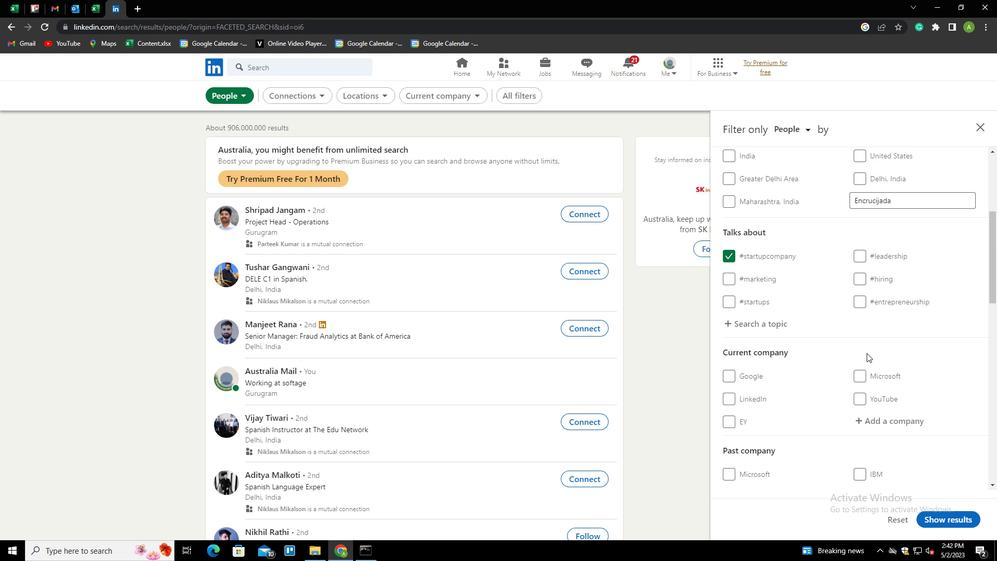 
Action: Mouse scrolled (867, 353) with delta (0, 0)
Screenshot: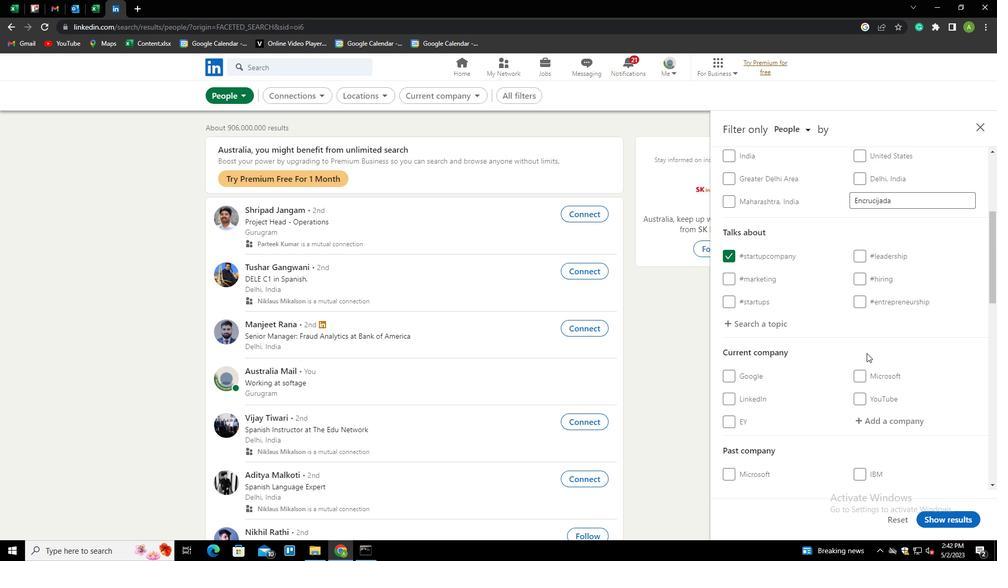 
Action: Mouse moved to (884, 313)
Screenshot: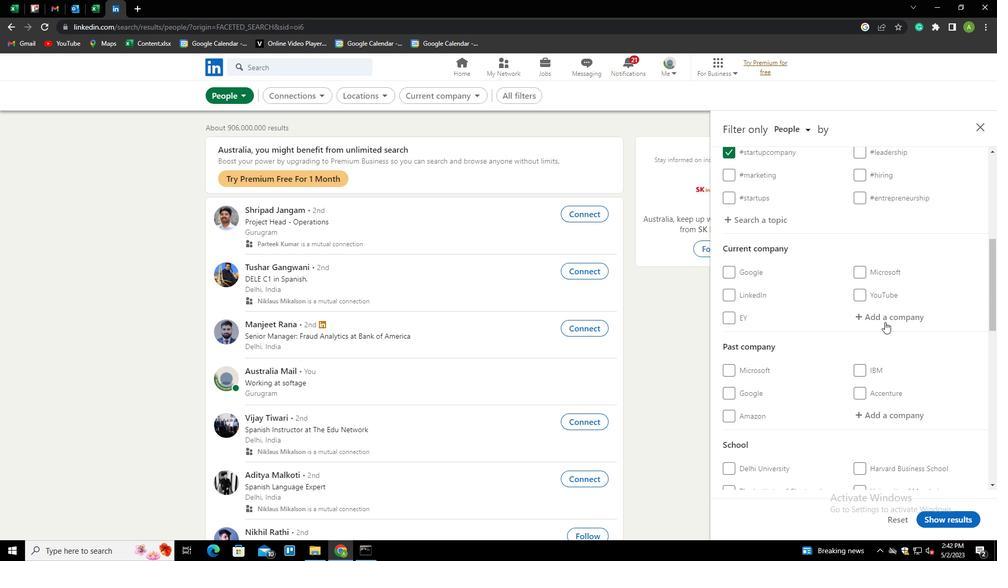 
Action: Mouse pressed left at (884, 313)
Screenshot: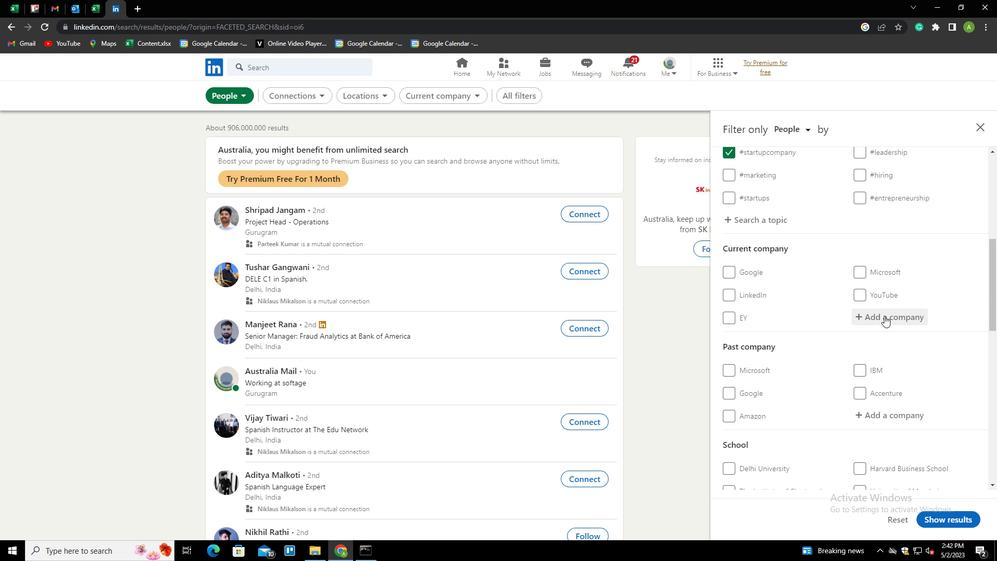 
Action: Key pressed <Key.shift><Key.shift>
Screenshot: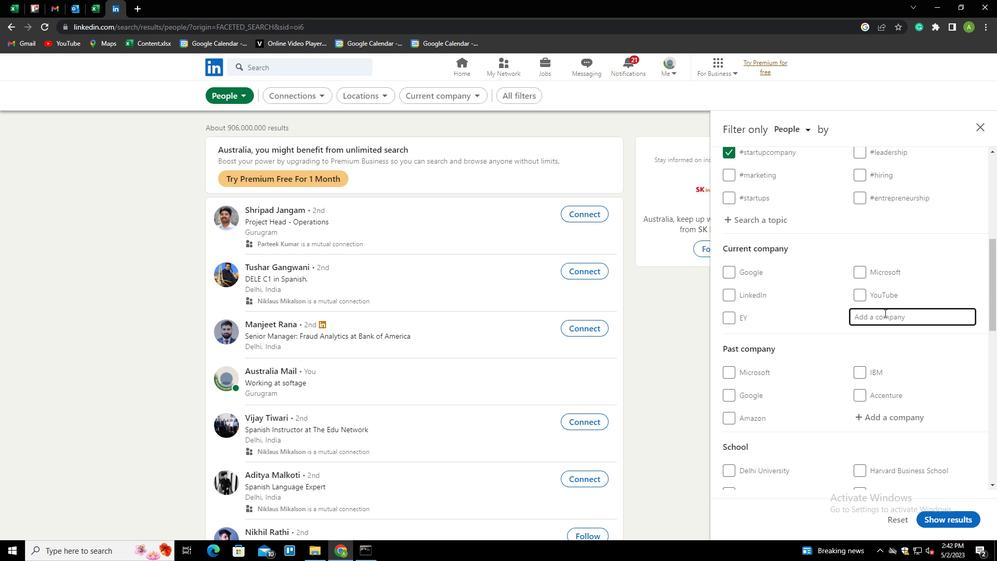 
Action: Mouse moved to (884, 313)
Screenshot: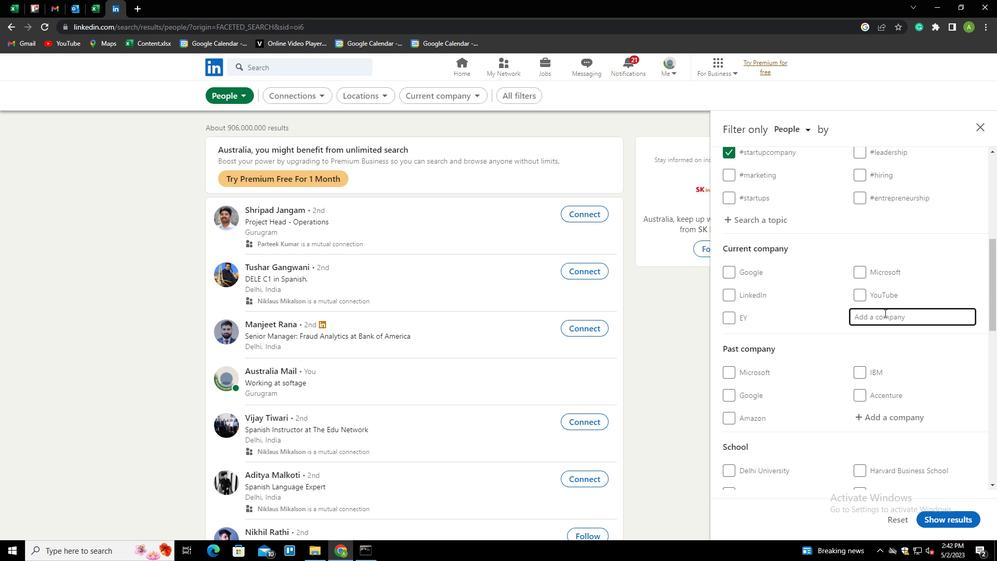 
Action: Key pressed <Key.shift><Key.shift><Key.shift><Key.shift>Z
Screenshot: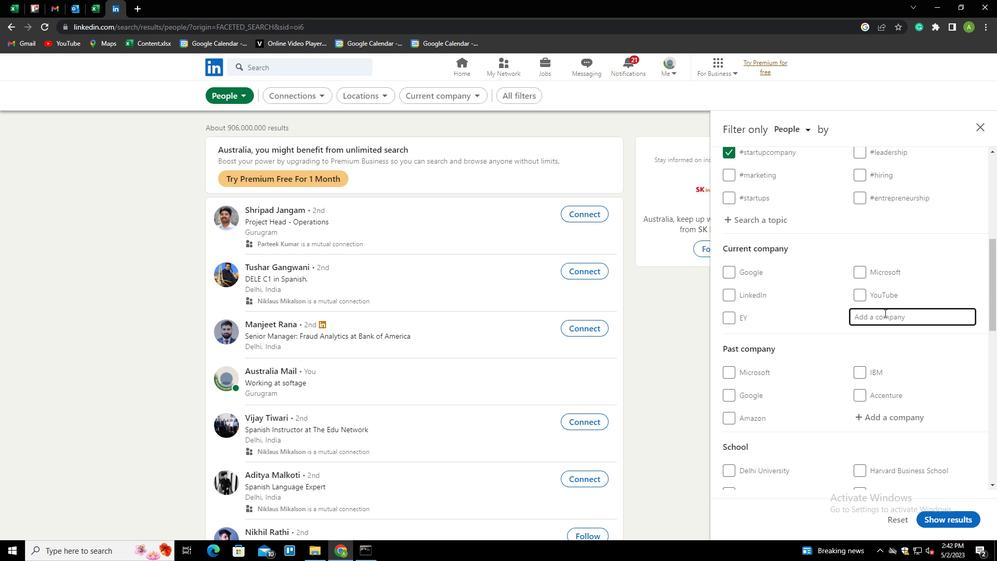 
Action: Mouse moved to (884, 313)
Screenshot: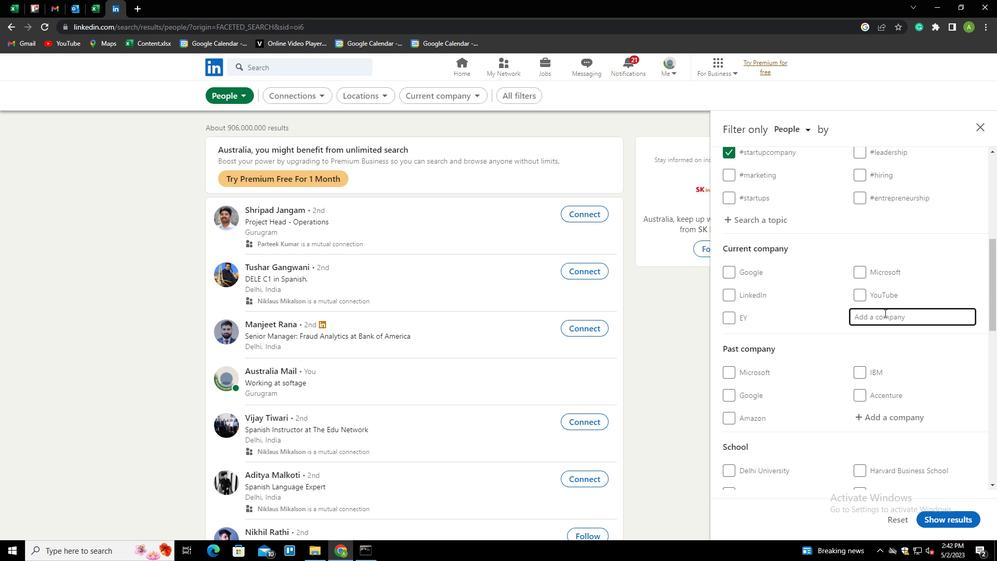 
Action: Key pressed <Key.shift>F<Key.space><Key.shift>G<Key.down><Key.enter>
Screenshot: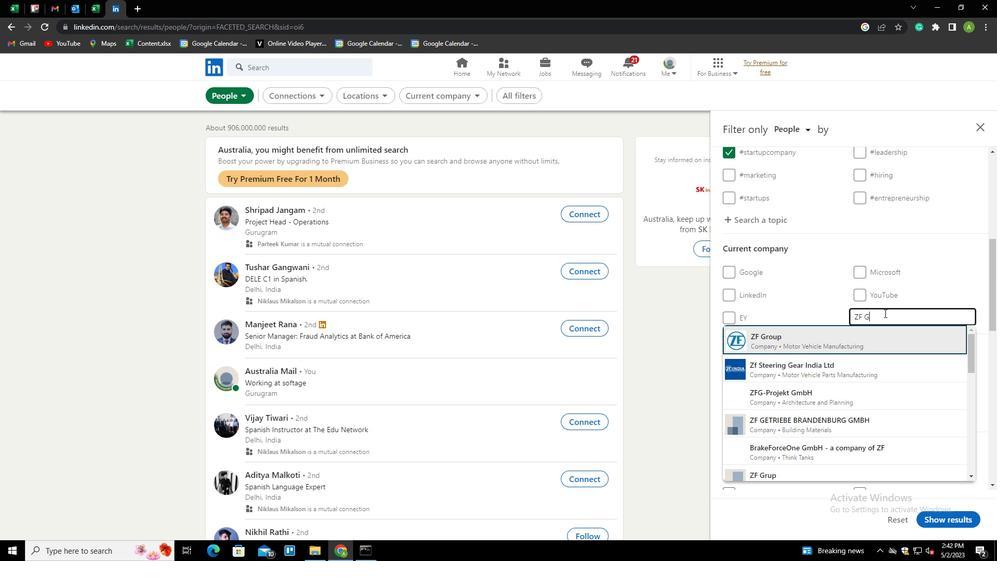
Action: Mouse scrolled (884, 312) with delta (0, 0)
Screenshot: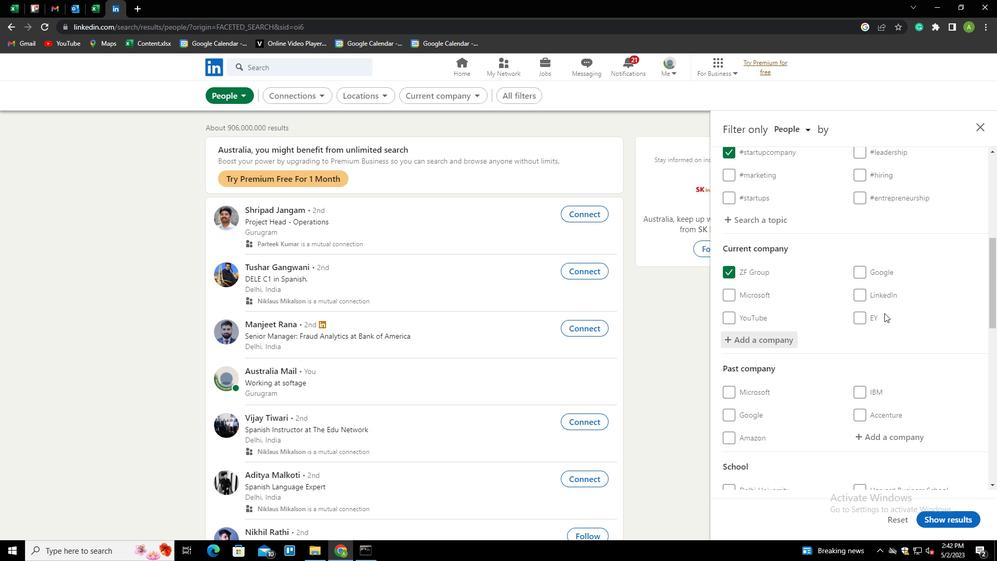 
Action: Mouse scrolled (884, 312) with delta (0, 0)
Screenshot: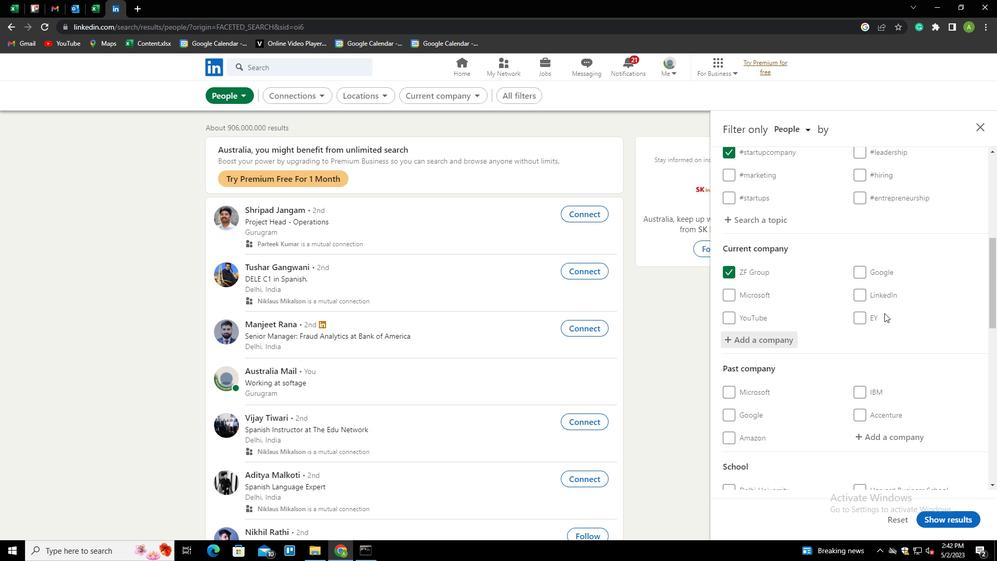 
Action: Mouse scrolled (884, 312) with delta (0, 0)
Screenshot: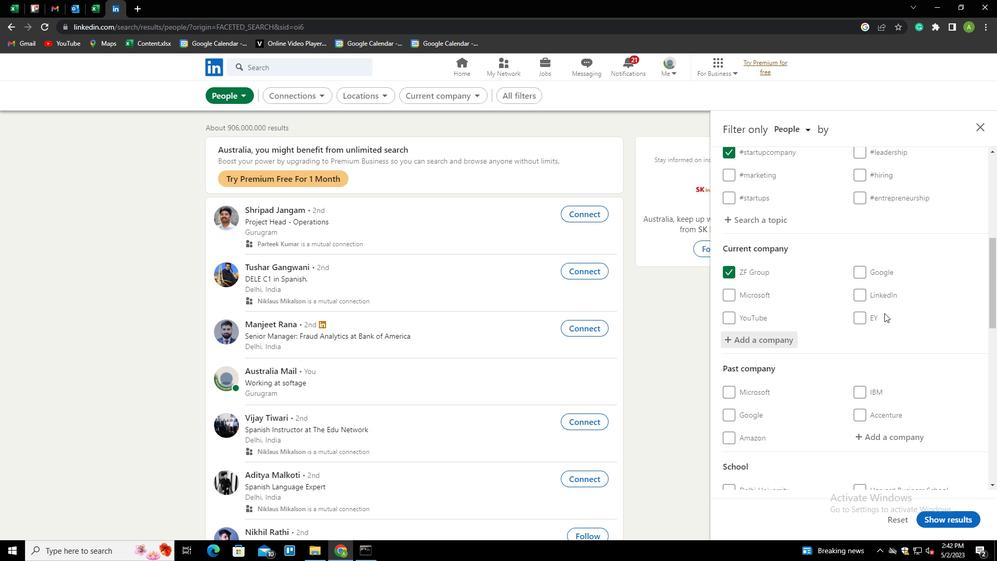 
Action: Mouse moved to (870, 389)
Screenshot: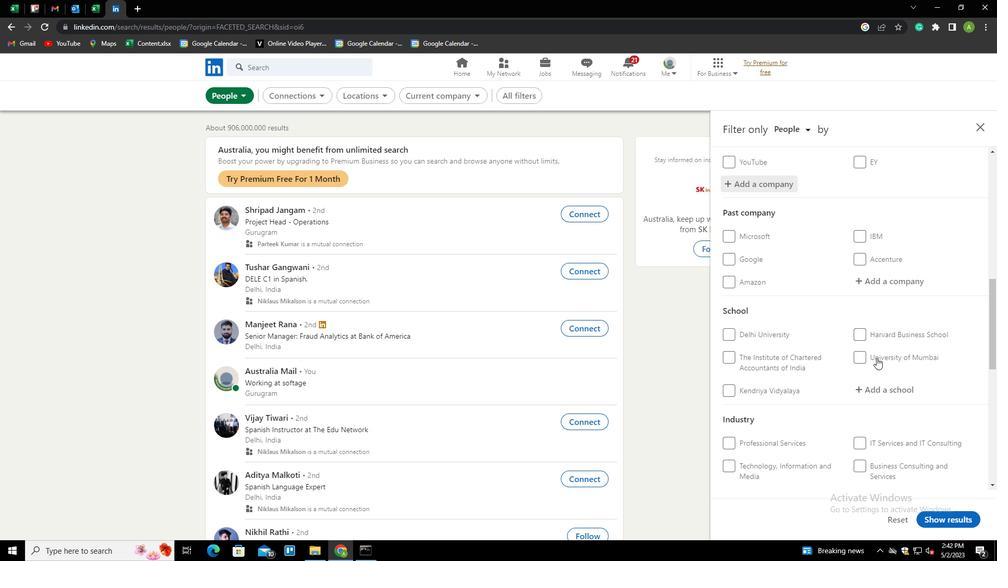 
Action: Mouse pressed left at (870, 389)
Screenshot: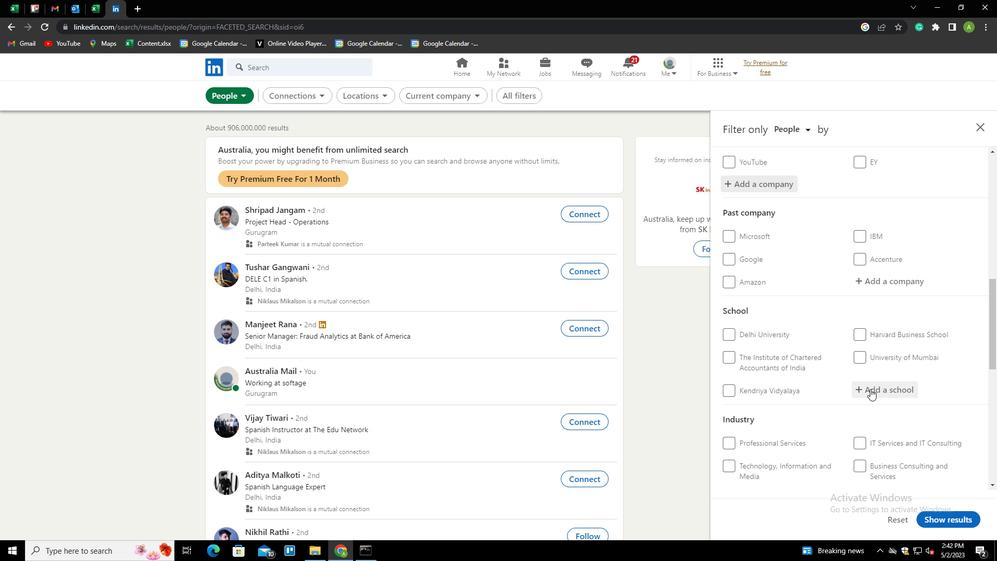 
Action: Key pressed <Key.shift>
Screenshot: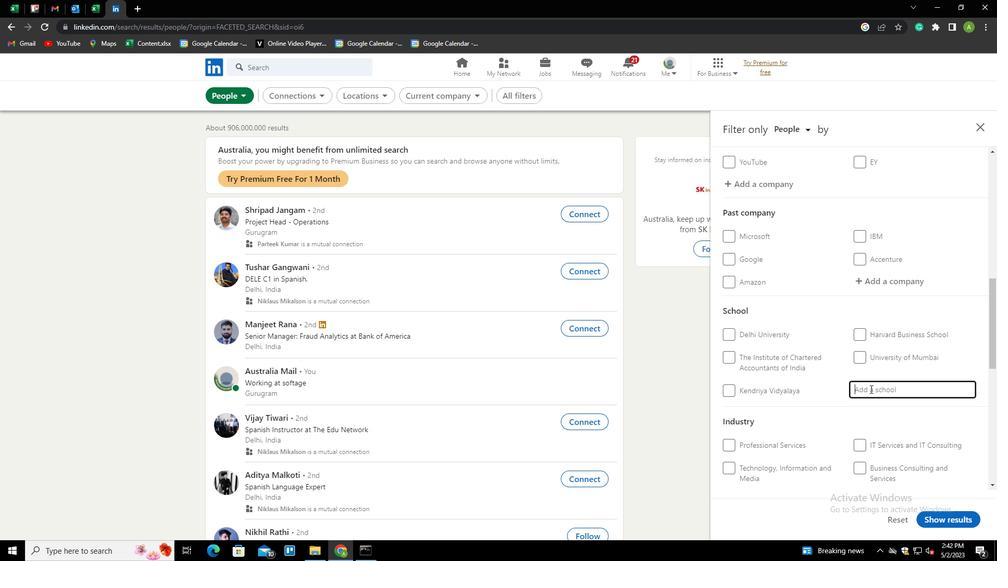 
Action: Mouse moved to (869, 389)
Screenshot: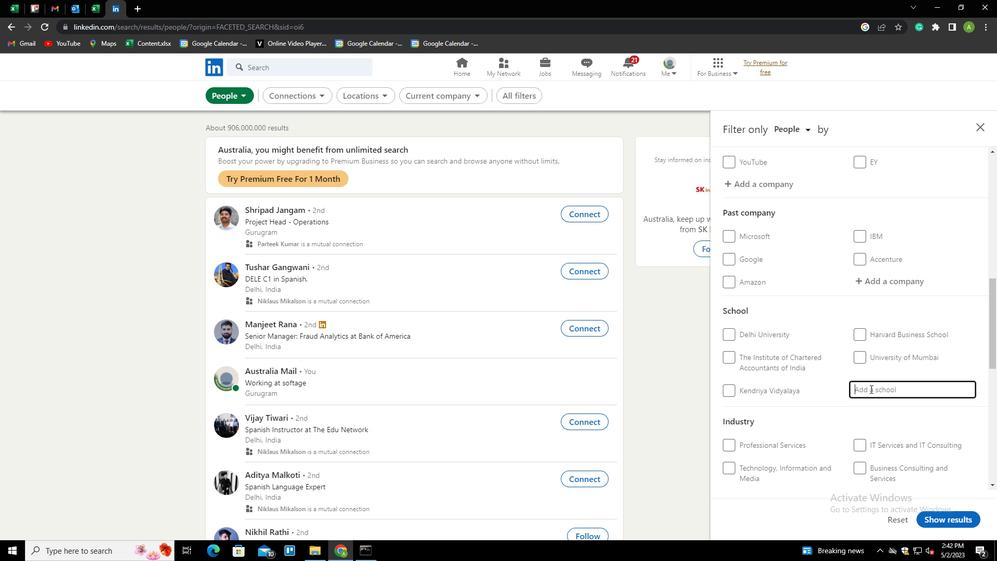 
Action: Key pressed <Key.shift><Key.shift><Key.shift><Key.shift><Key.shift><Key.shift><Key.shift><Key.shift><Key.shift><Key.shift><Key.shift><Key.shift><Key.shift><Key.shift><Key.shift><Key.shift><Key.shift><Key.shift><Key.shift><Key.shift><Key.shift><Key.shift><Key.shift><Key.shift><Key.shift><Key.shift><Key.shift><Key.shift>BHAVANS
Screenshot: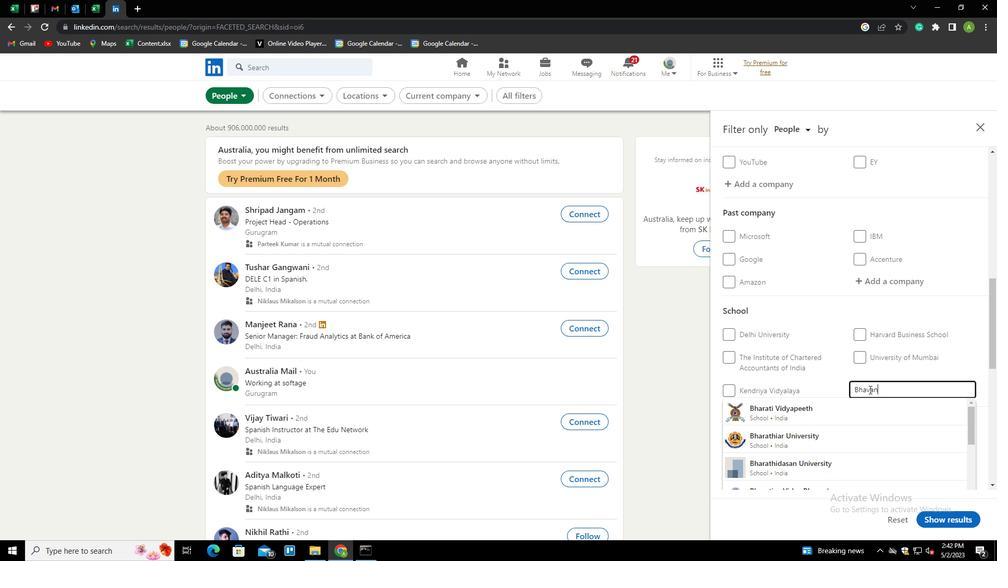 
Action: Mouse moved to (869, 390)
Screenshot: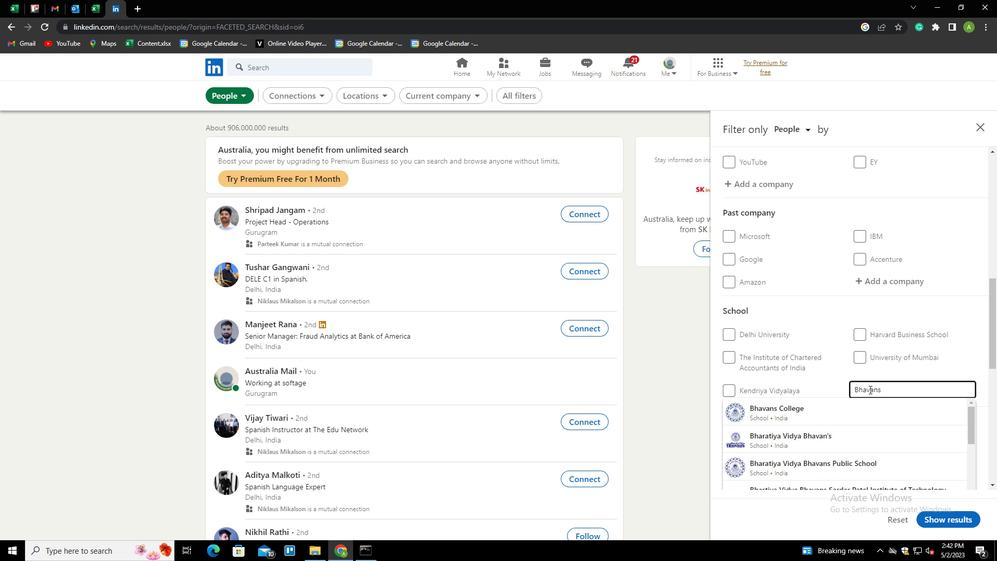 
Action: Key pressed <Key.space><Key.shift>VIVE
Screenshot: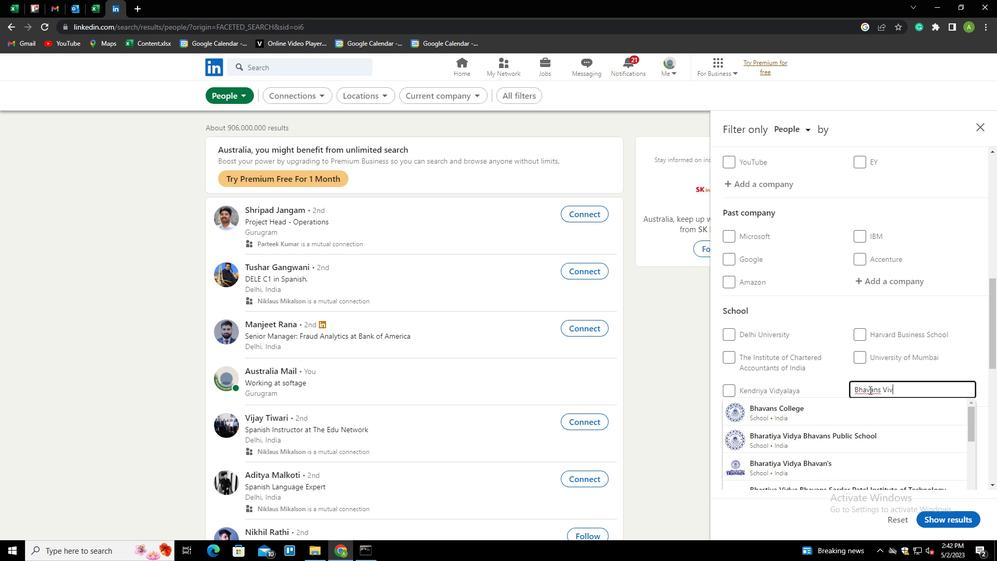
Action: Mouse moved to (915, 390)
Screenshot: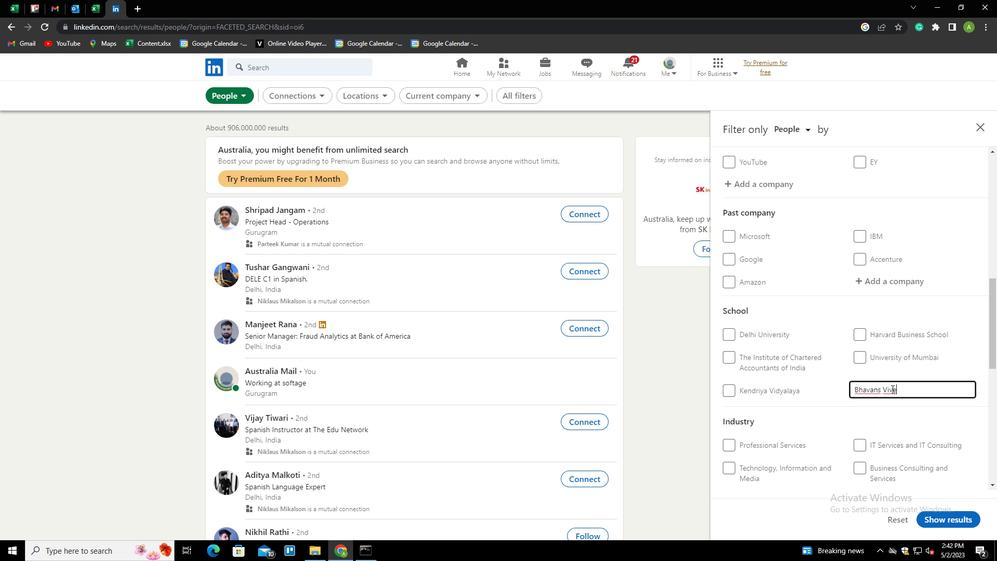 
Action: Key pressed E<Key.backspace>KANADA<Key.space><Key.shift>COLE<Key.backspace>LEGE<Key.space>OF<Key.space><Key.shift>SCIENCE,<Key.space><Key.shift>HUMANITIES<Key.space><Key.shift><Key.shift><Key.shift><Key.shift><Key.shift><Key.shift><Key.shift><Key.shift><Key.shift><Key.shift><Key.shift><Key.shift><Key.shift>&<Key.space><Key.shift>COMMERCE<Key.space>
Screenshot: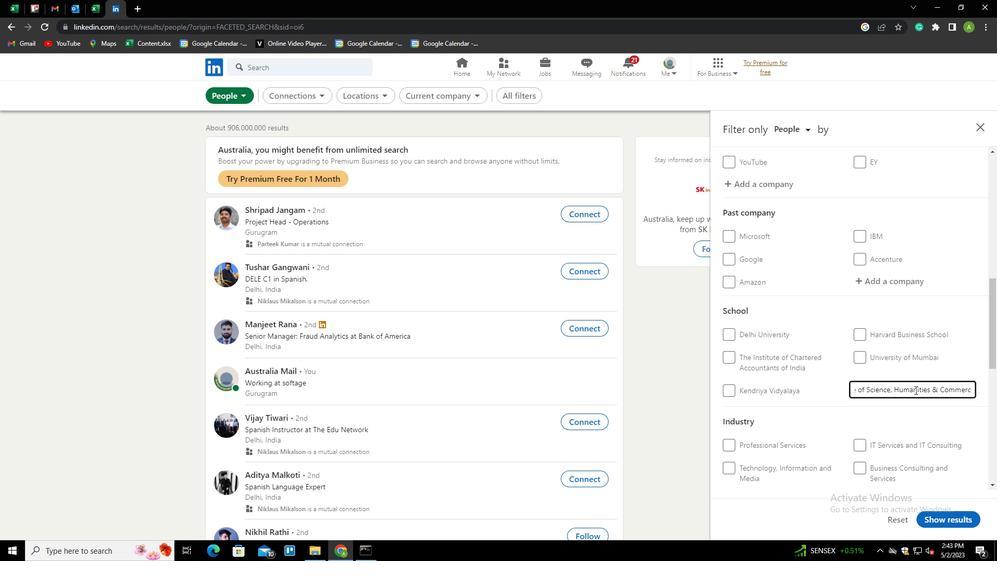 
Action: Mouse moved to (916, 390)
Screenshot: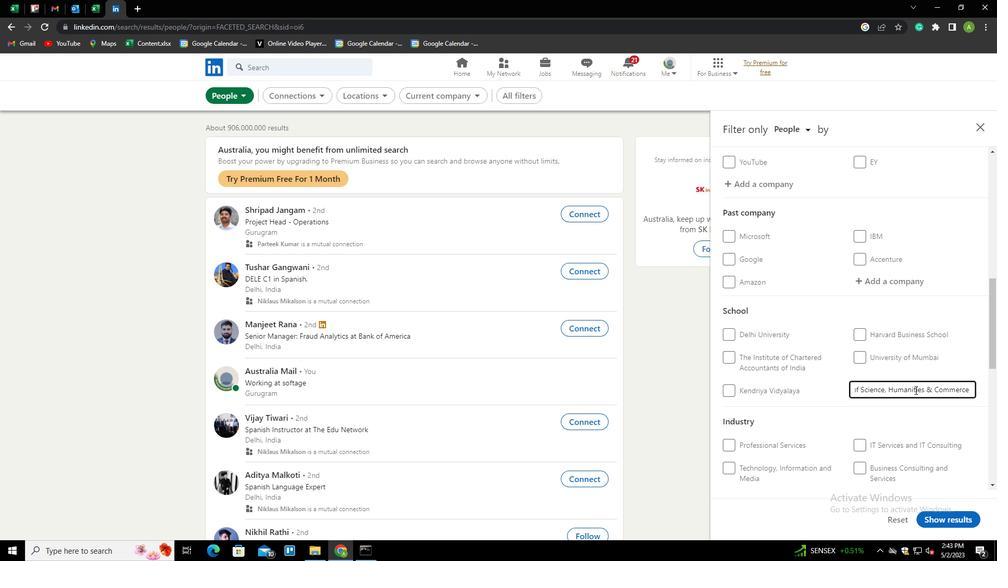 
Action: Mouse scrolled (916, 390) with delta (0, 0)
Screenshot: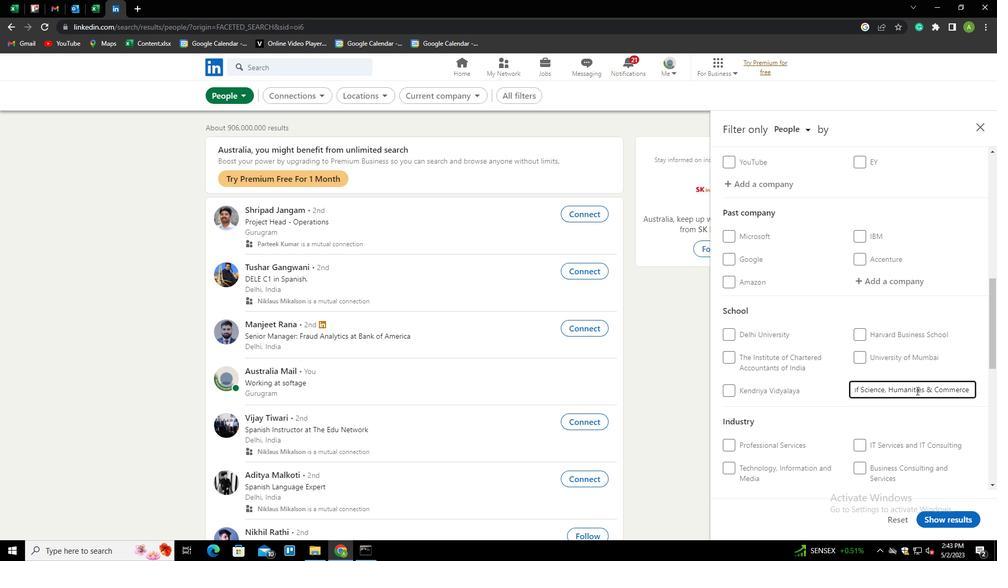 
Action: Mouse scrolled (916, 390) with delta (0, 0)
Screenshot: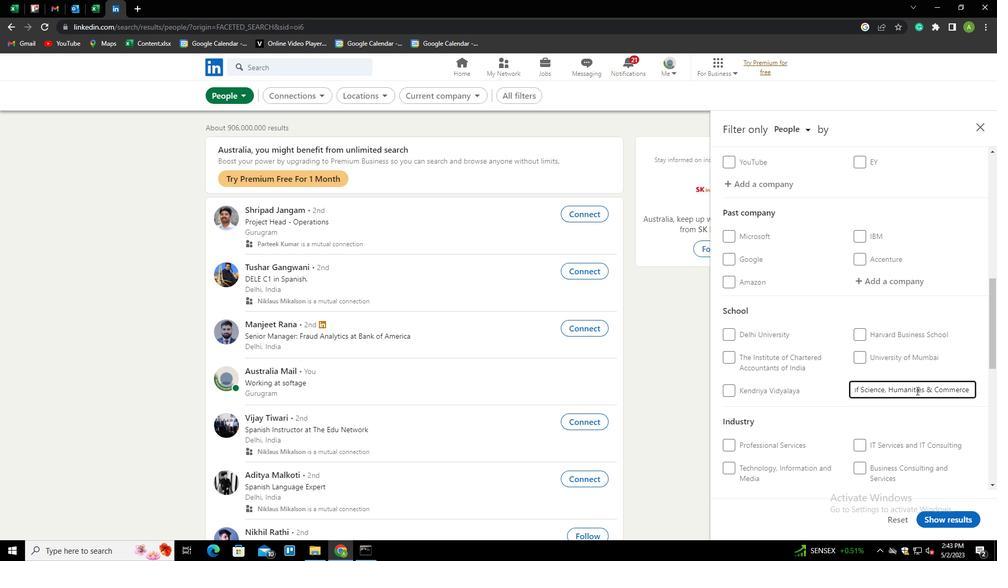 
Action: Mouse scrolled (916, 390) with delta (0, 0)
Screenshot: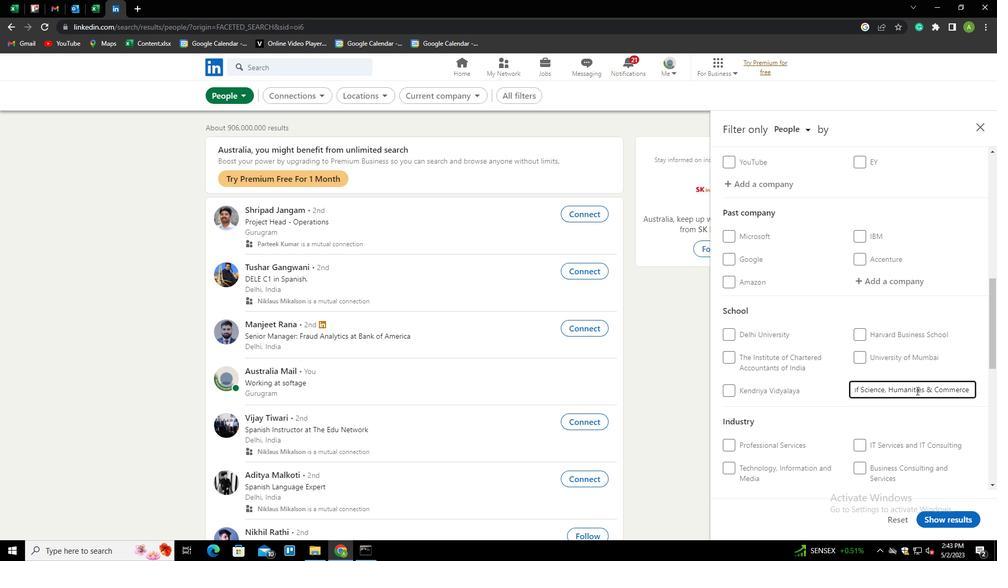 
Action: Mouse moved to (896, 334)
Screenshot: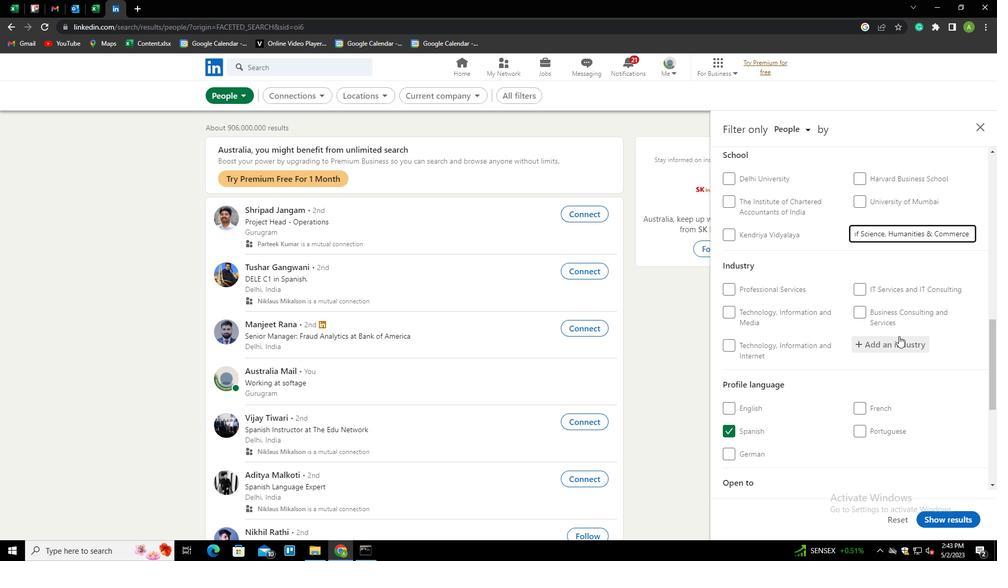 
Action: Mouse pressed left at (896, 334)
Screenshot: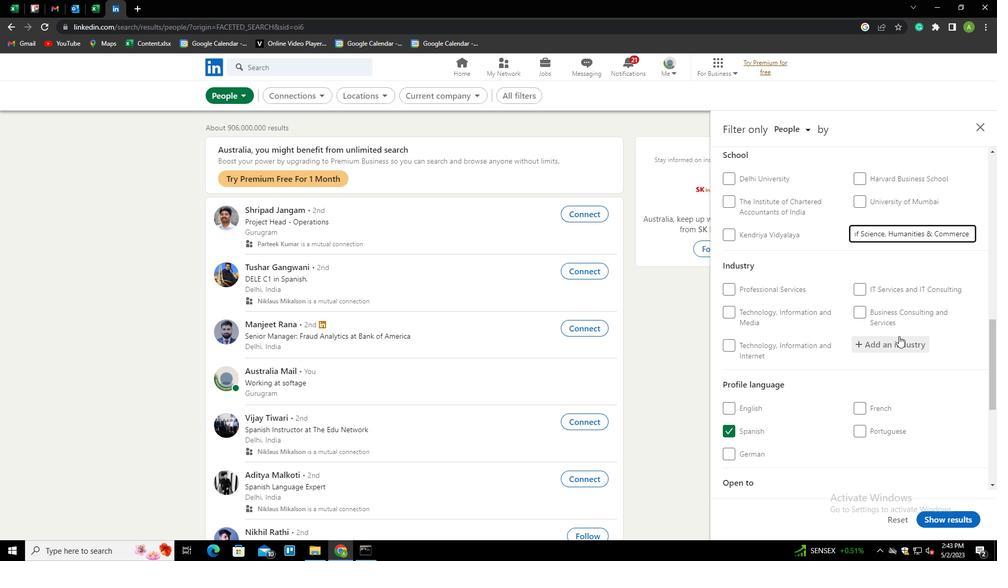 
Action: Mouse moved to (895, 343)
Screenshot: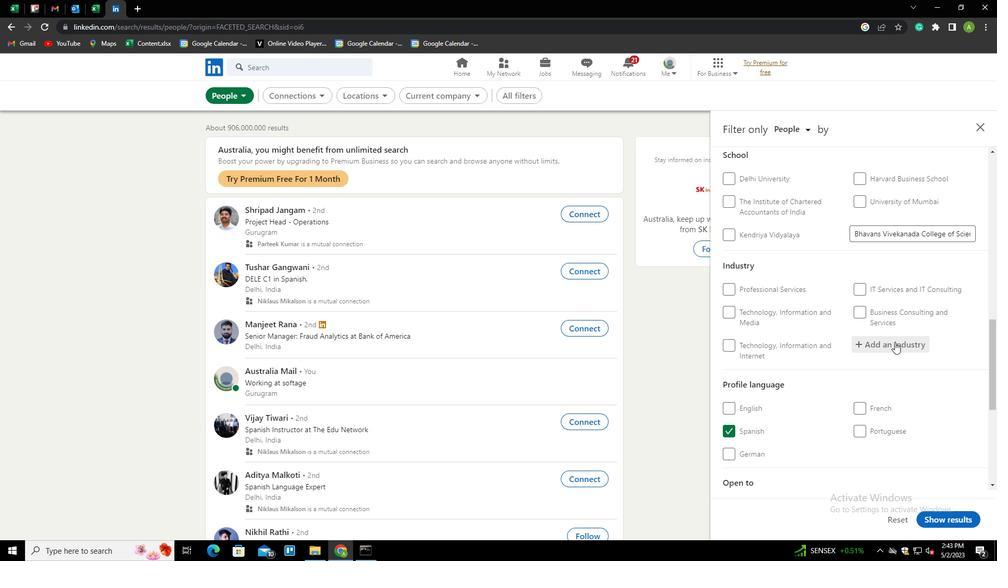 
Action: Mouse pressed left at (895, 343)
Screenshot: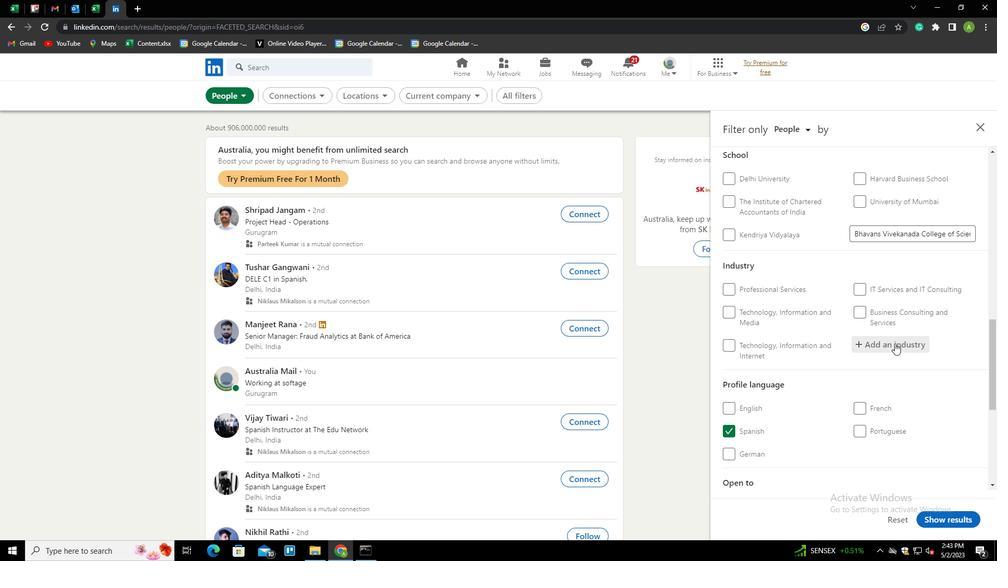 
Action: Mouse moved to (898, 343)
Screenshot: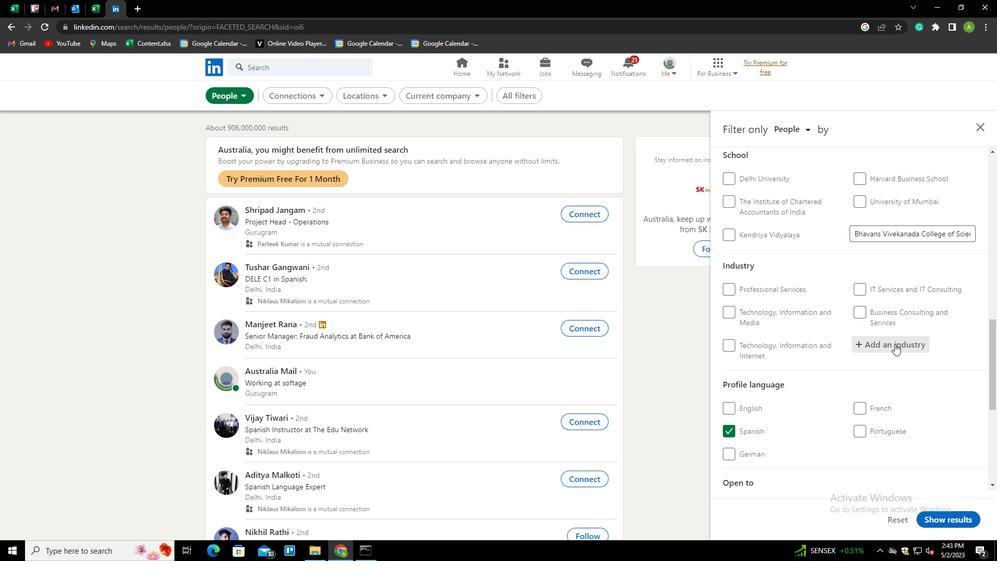 
Action: Mouse pressed left at (898, 343)
Screenshot: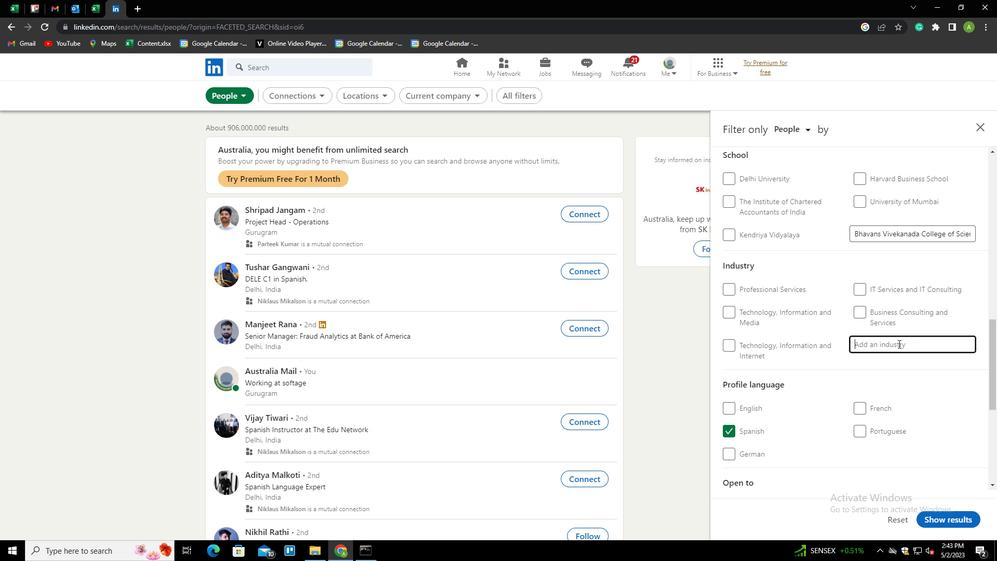 
Action: Mouse moved to (898, 345)
Screenshot: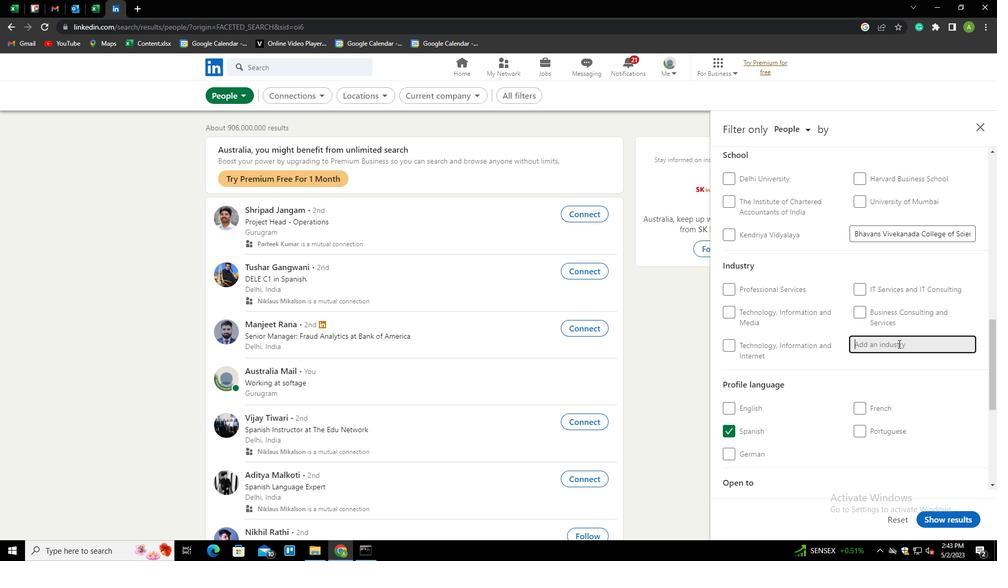 
Action: Key pressed <Key.shift>BUSINESS<Key.space>C<Key.shift><Key.down><Key.enter>
Screenshot: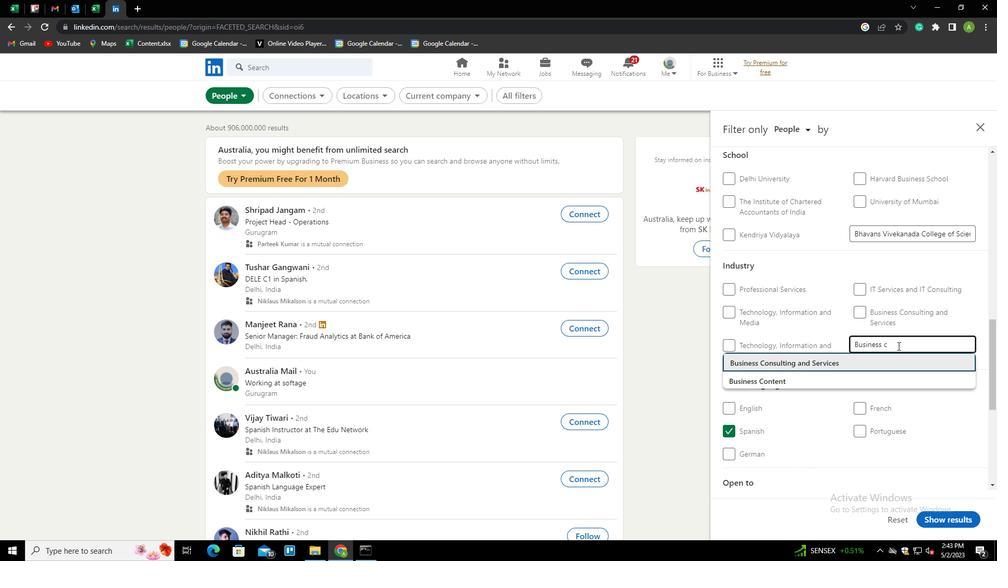 
Action: Mouse scrolled (898, 345) with delta (0, 0)
Screenshot: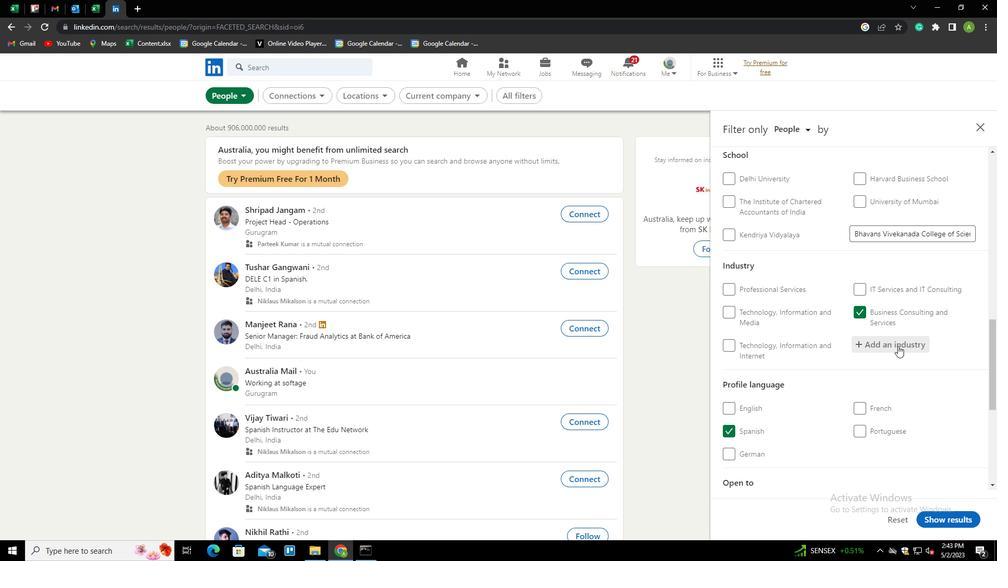 
Action: Mouse scrolled (898, 345) with delta (0, 0)
Screenshot: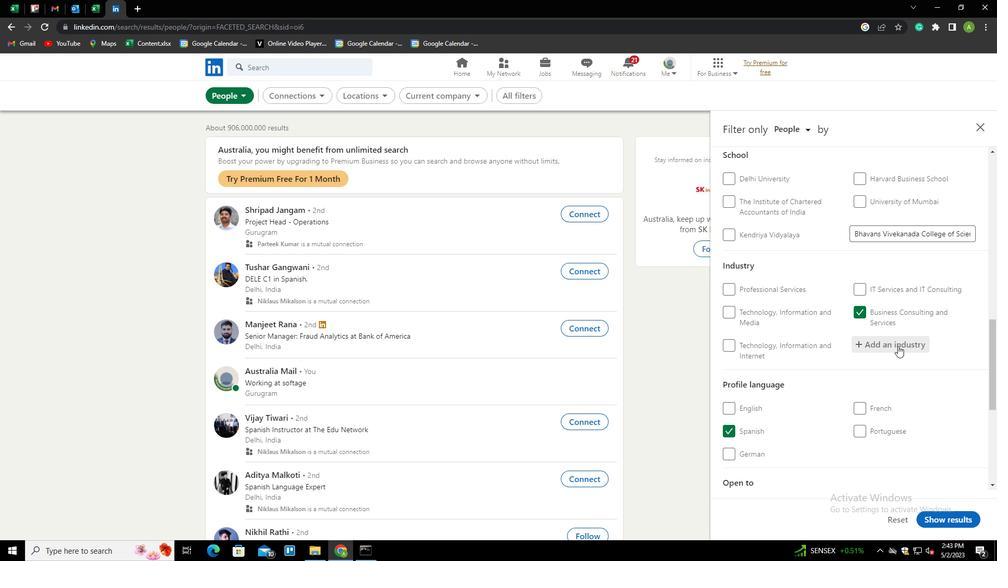 
Action: Mouse scrolled (898, 345) with delta (0, 0)
Screenshot: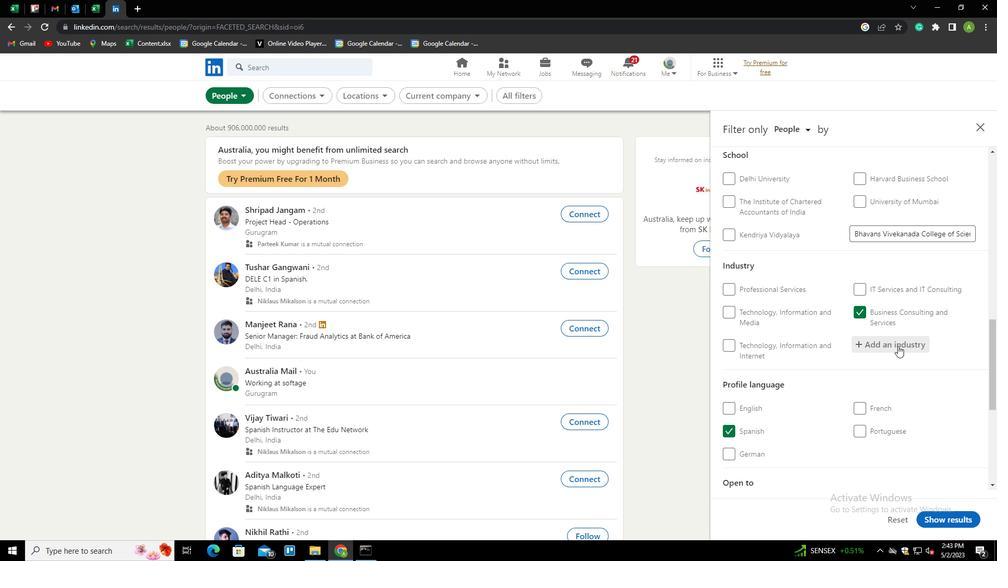 
Action: Mouse moved to (895, 347)
Screenshot: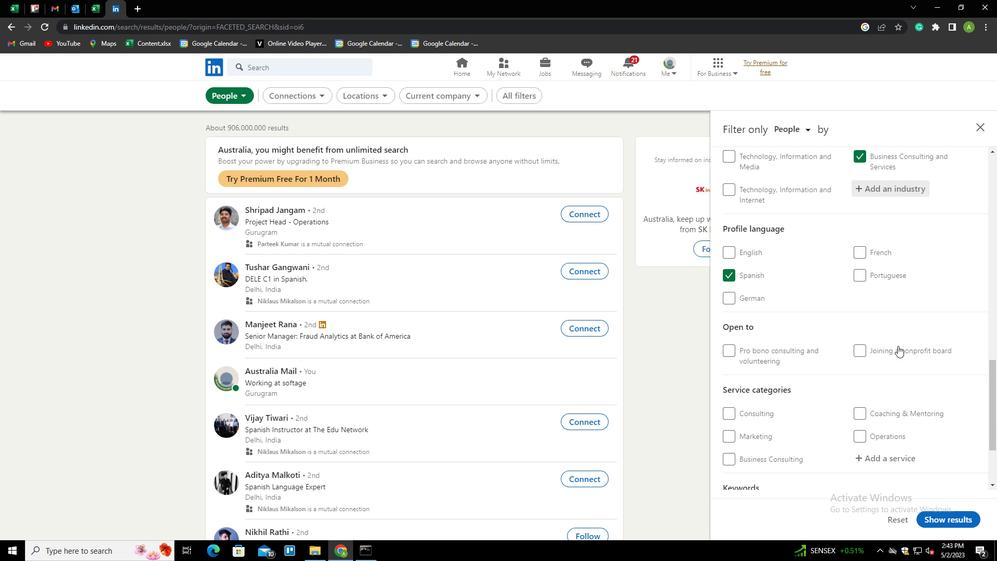 
Action: Mouse scrolled (895, 347) with delta (0, 0)
Screenshot: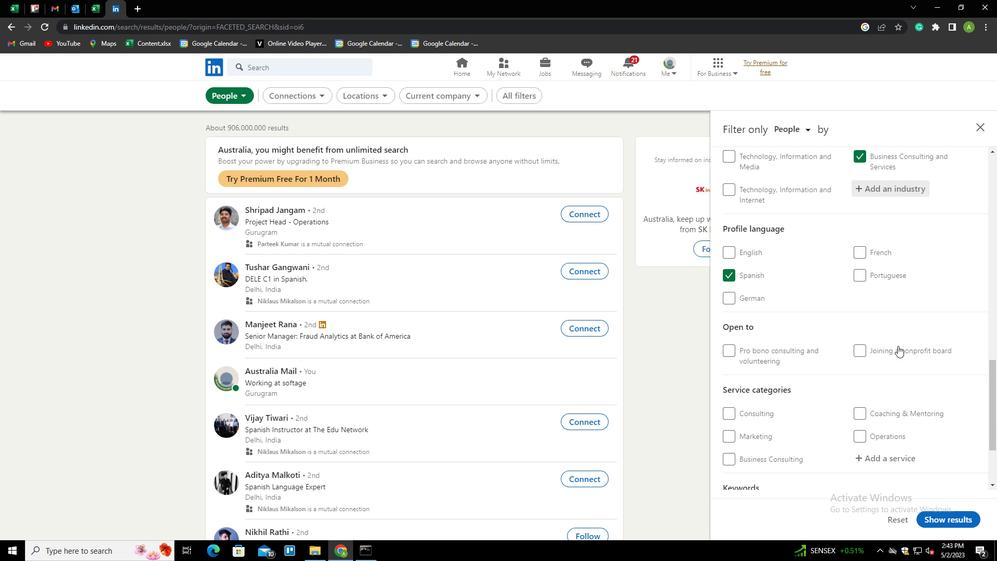 
Action: Mouse scrolled (895, 347) with delta (0, 0)
Screenshot: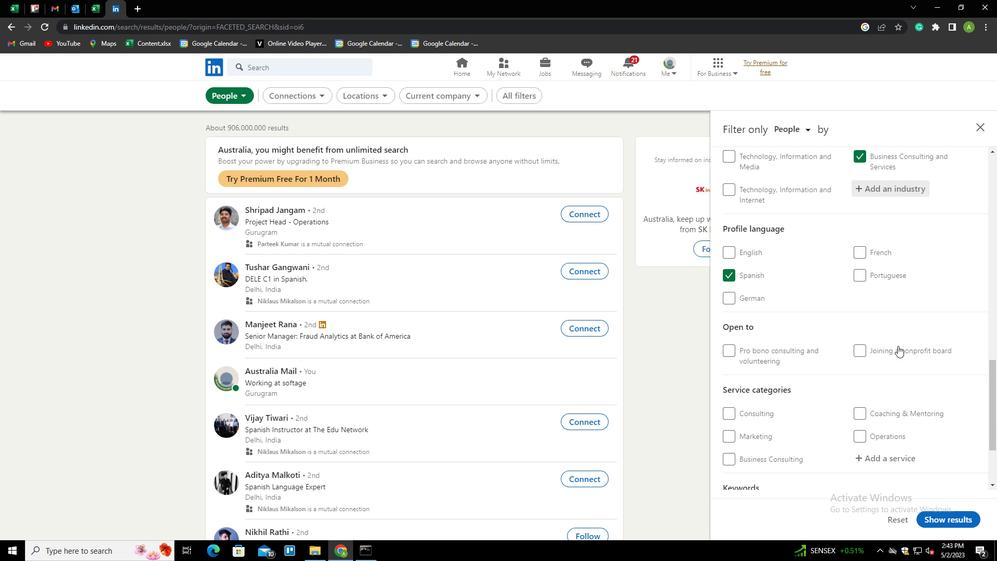 
Action: Mouse scrolled (895, 347) with delta (0, 0)
Screenshot: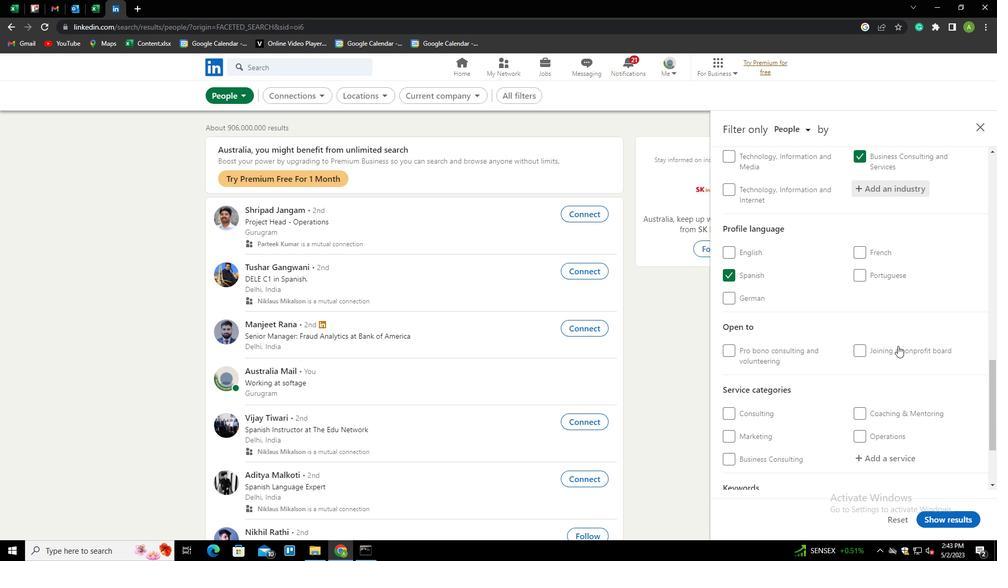 
Action: Mouse moved to (873, 344)
Screenshot: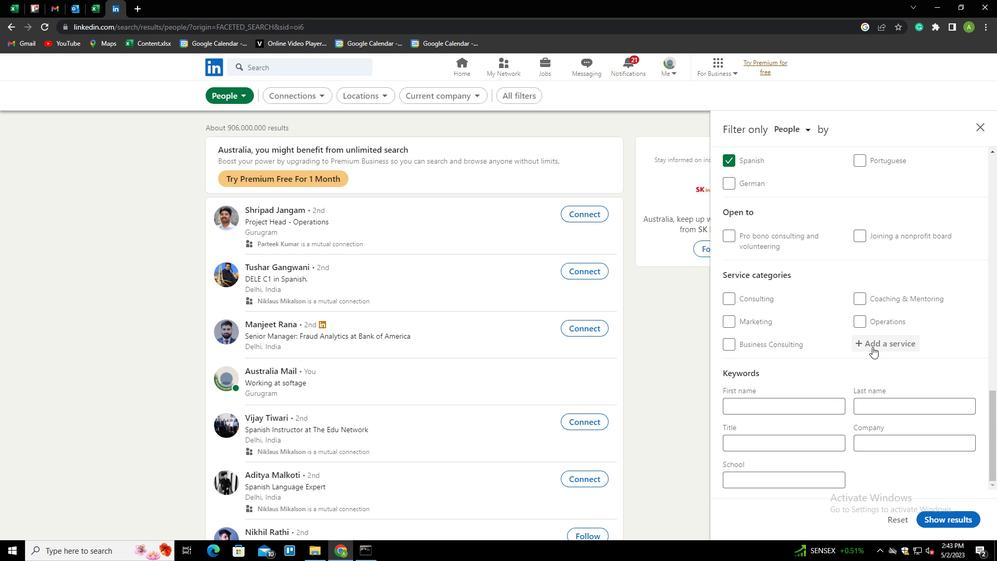 
Action: Mouse pressed left at (873, 344)
Screenshot: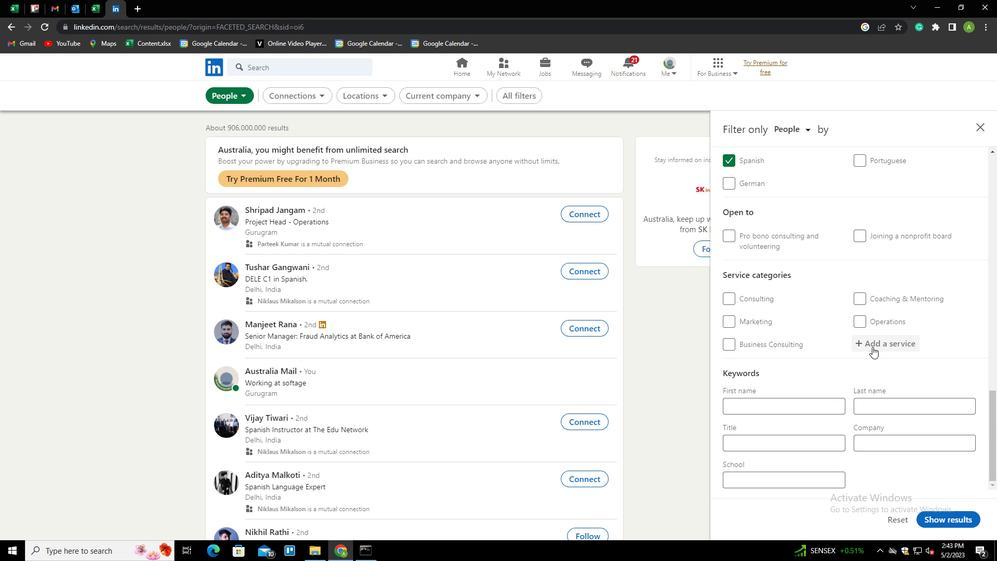 
Action: Mouse moved to (878, 343)
Screenshot: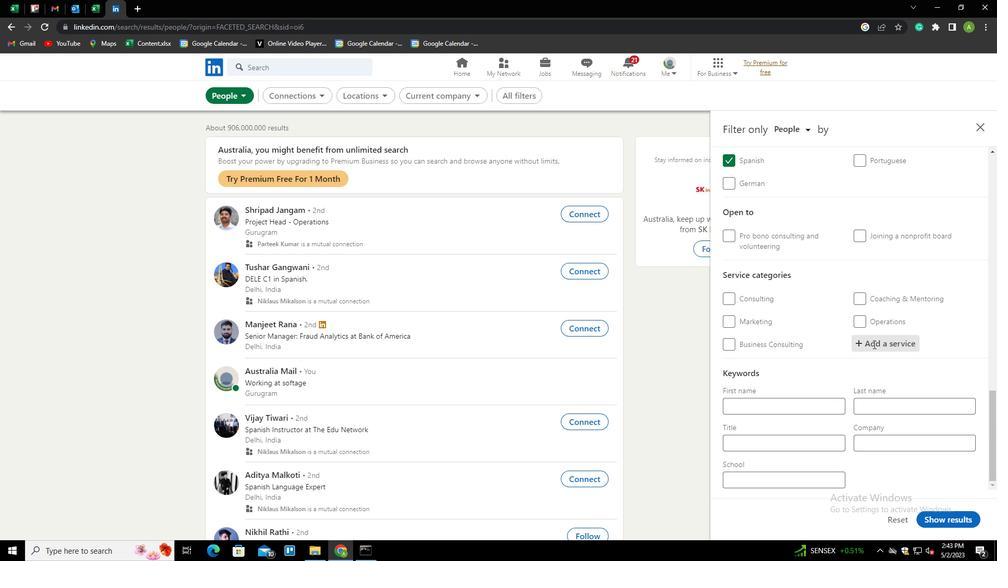 
Action: Mouse pressed left at (878, 343)
Screenshot: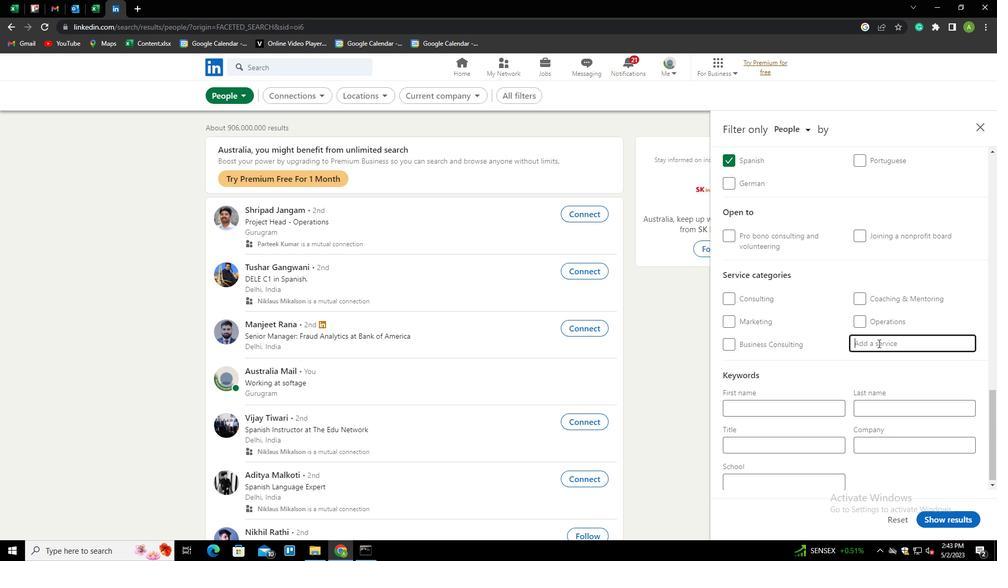 
Action: Key pressed <Key.shift>COM<Key.backspace><Key.backspace>OMPUTER
Screenshot: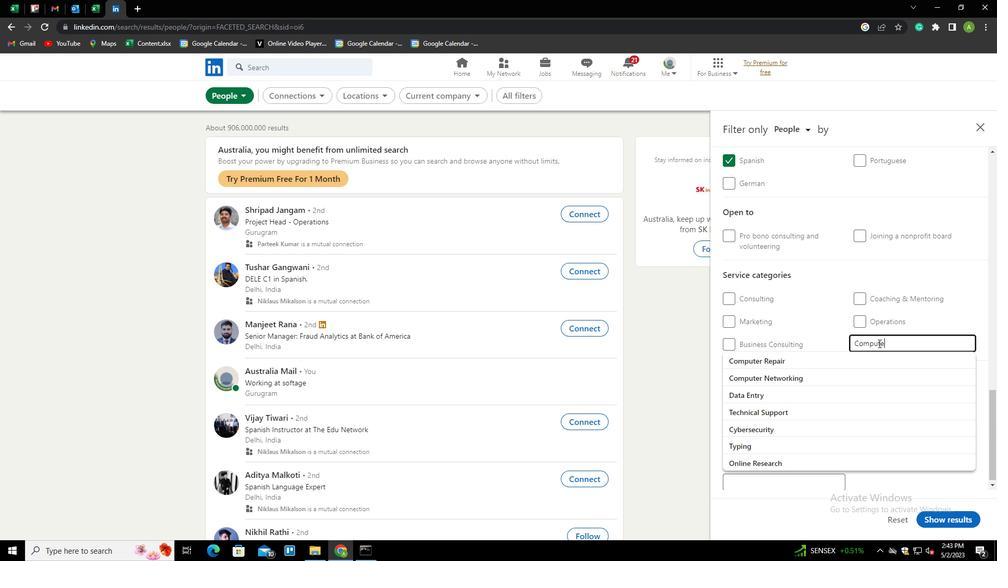 
Action: Mouse moved to (915, 341)
Screenshot: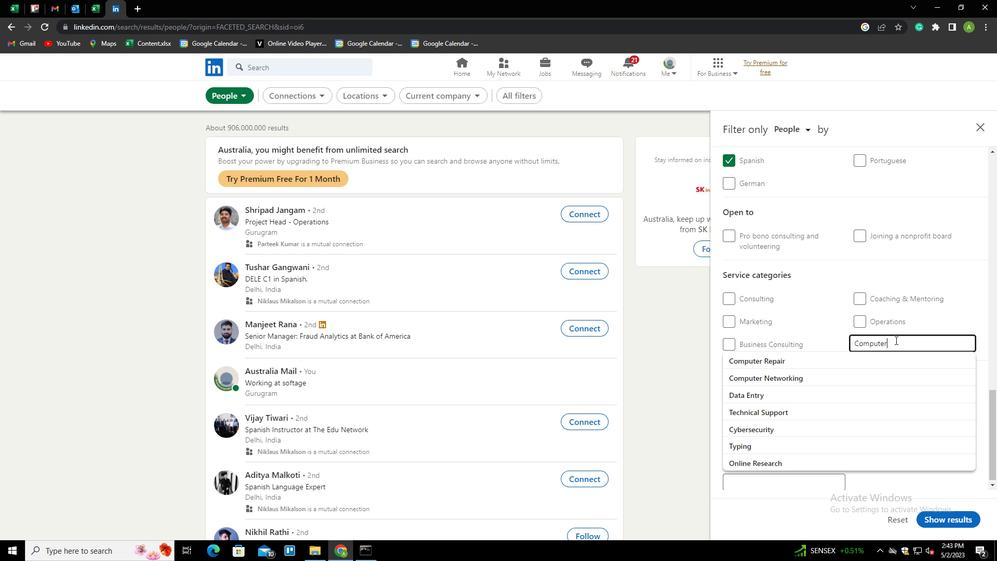 
Action: Key pressed <Key.down><Key.down><Key.enter>
Screenshot: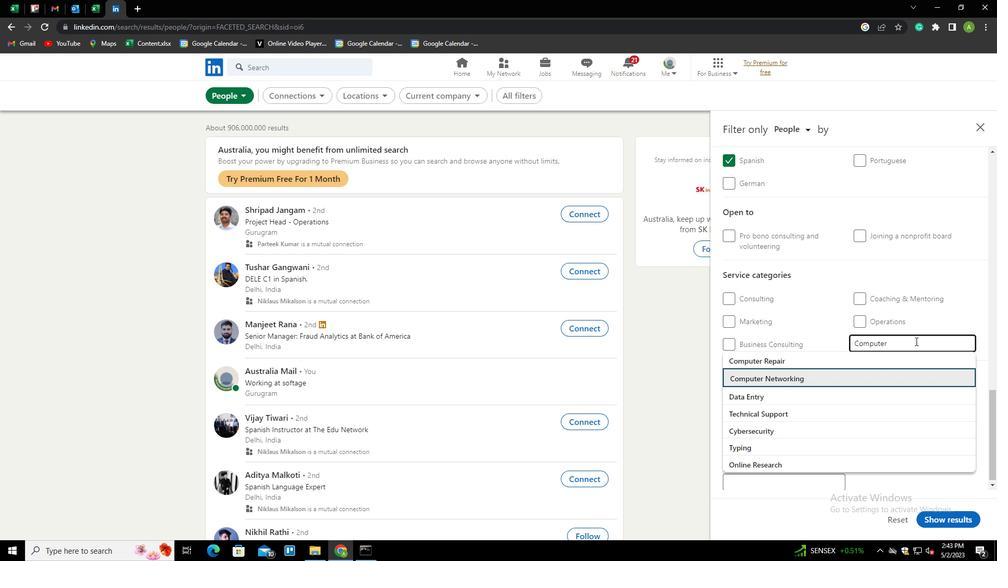 
Action: Mouse scrolled (915, 340) with delta (0, 0)
Screenshot: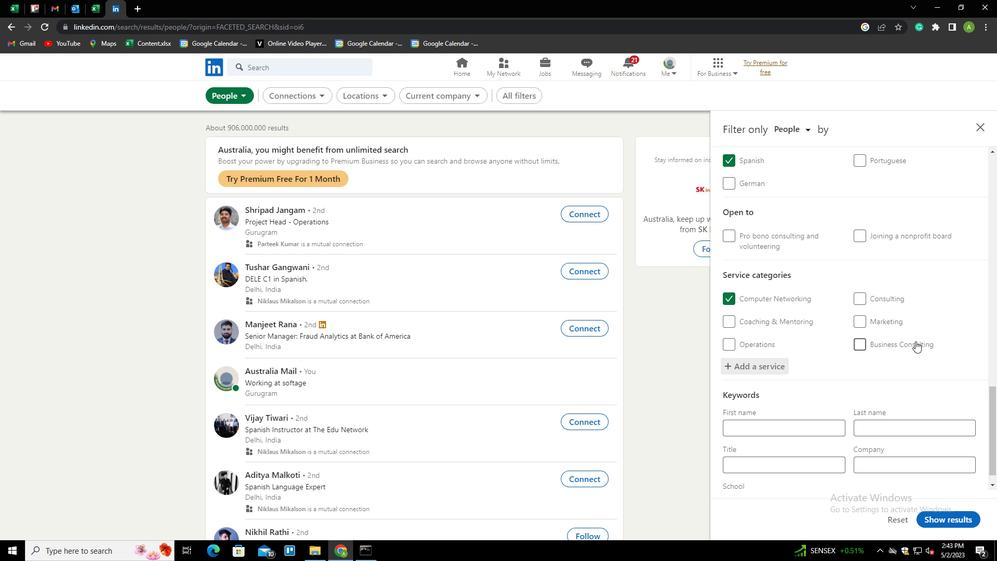 
Action: Mouse scrolled (915, 340) with delta (0, 0)
Screenshot: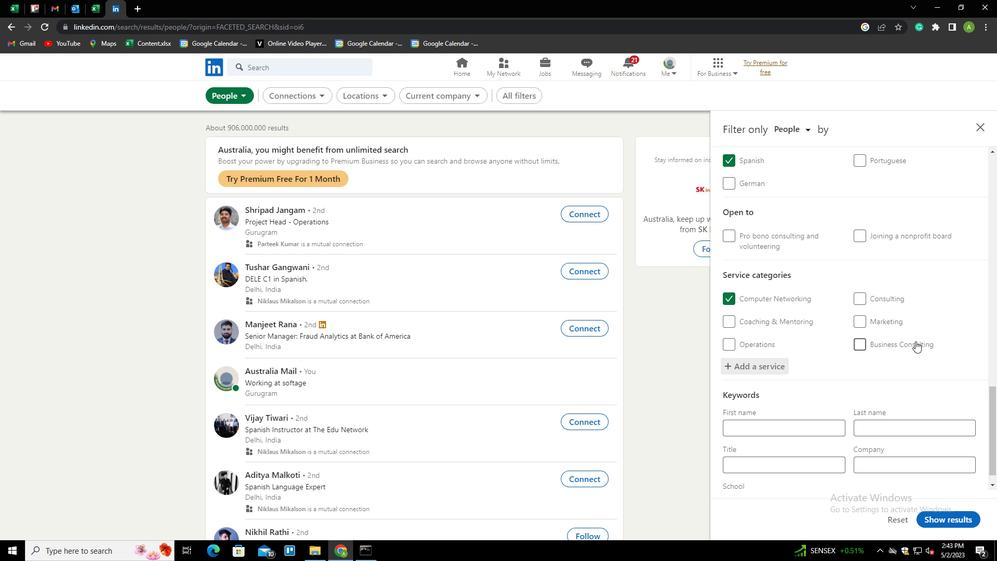 
Action: Mouse scrolled (915, 340) with delta (0, 0)
Screenshot: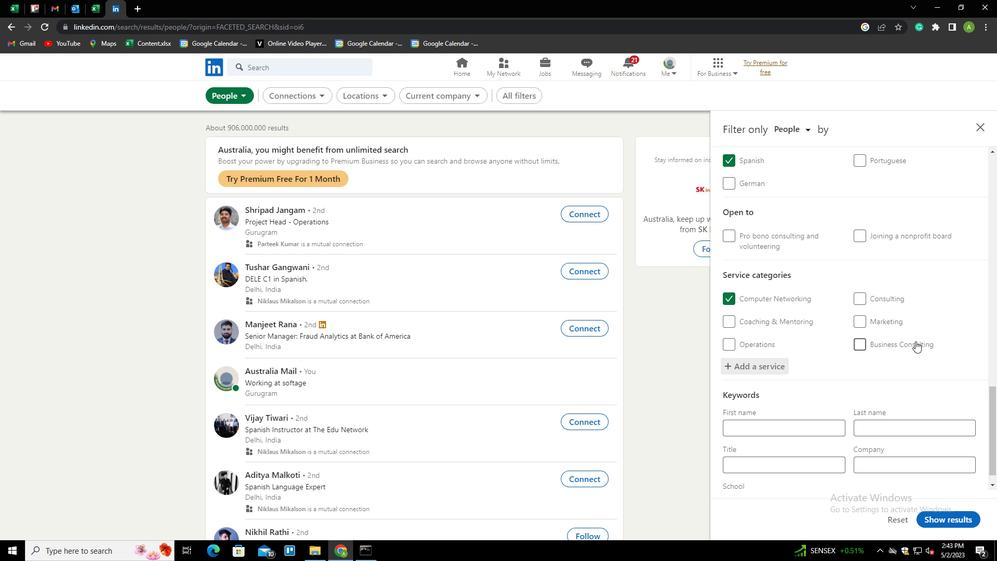
Action: Mouse moved to (810, 443)
Screenshot: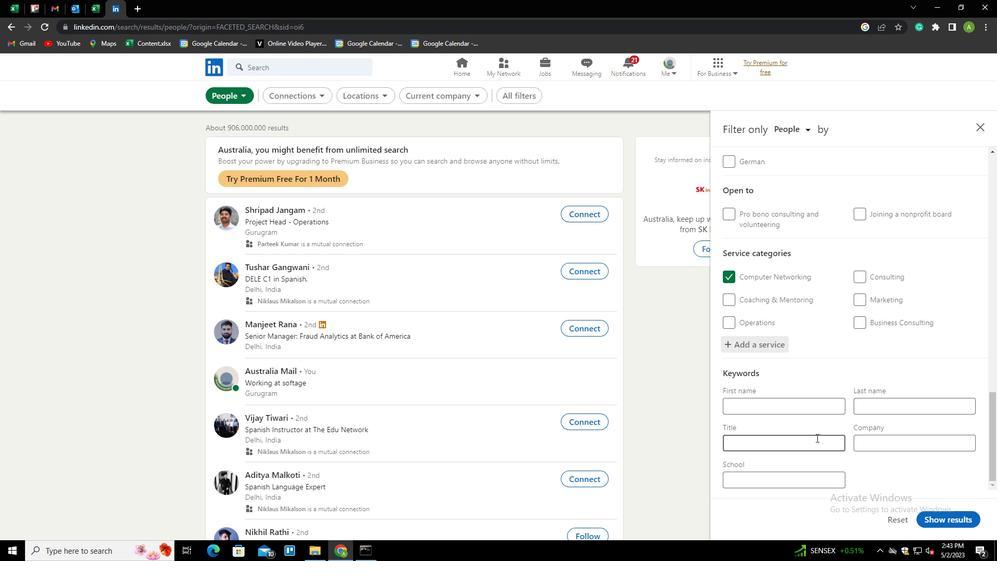 
Action: Mouse pressed left at (810, 443)
Screenshot: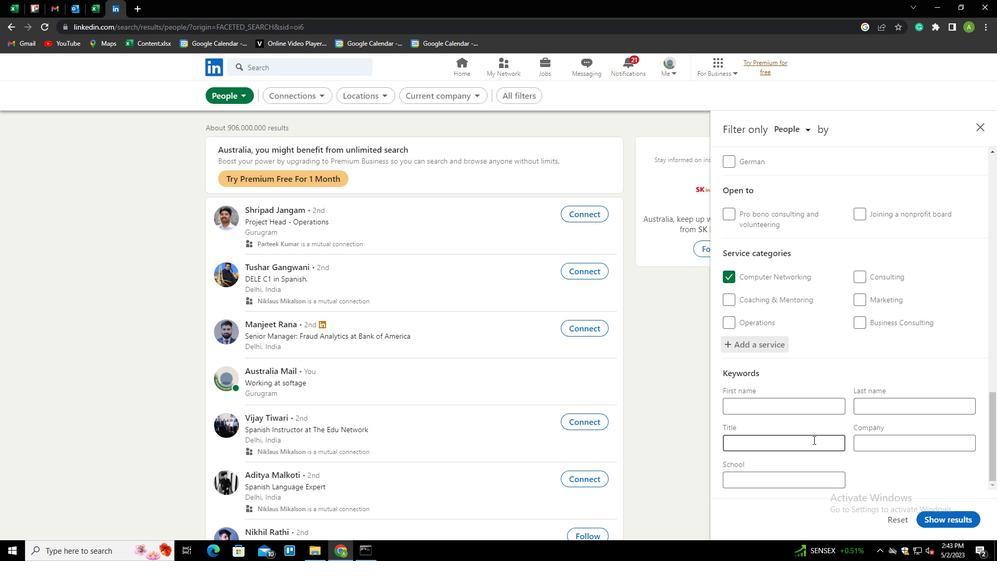 
Action: Key pressed <Key.shift><Key.shift><Key.shift><Key.shift><Key.shift><Key.shift><Key.shift><Key.shift><Key.shift><Key.shift><Key.shift><Key.shift>CHIEF<Key.space><Key.shift>TECHNOLOGY
Screenshot: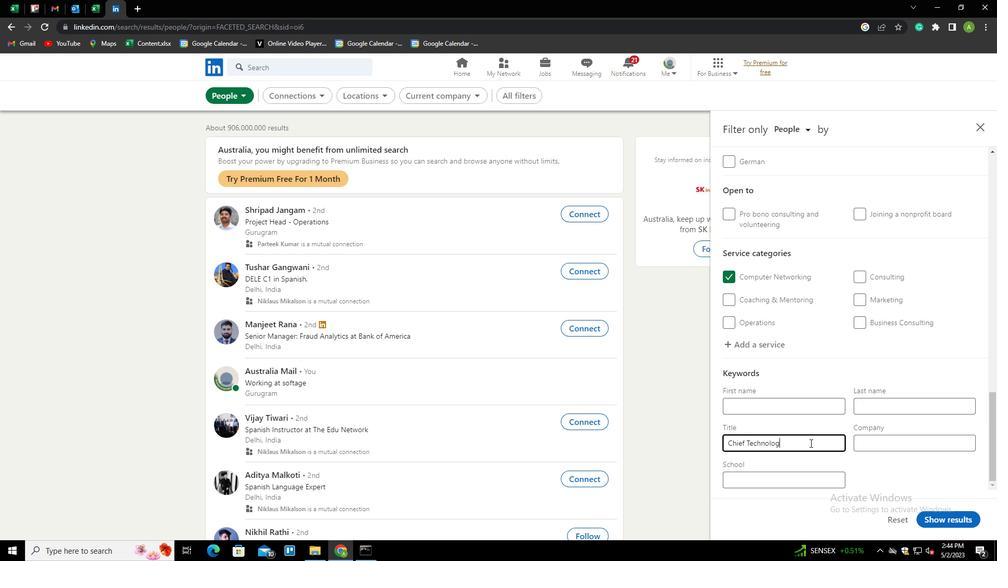 
Action: Mouse moved to (921, 491)
Screenshot: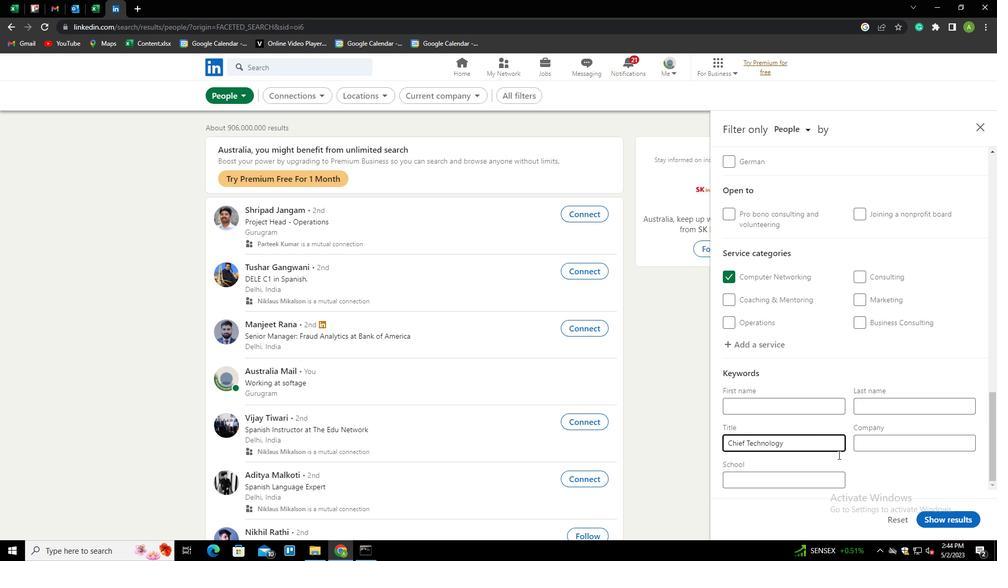 
Action: Mouse pressed left at (921, 491)
Screenshot: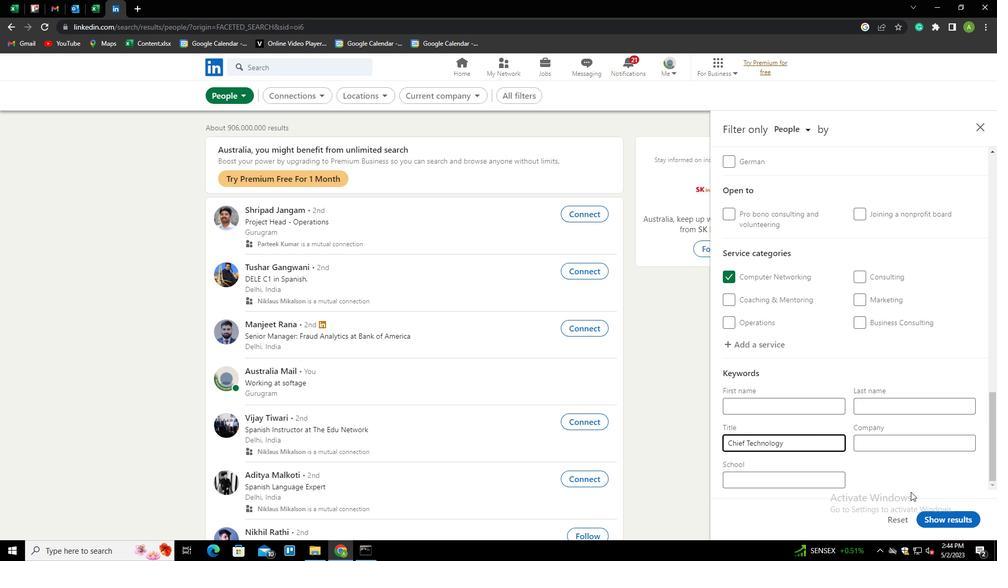 
Action: Mouse moved to (948, 516)
Screenshot: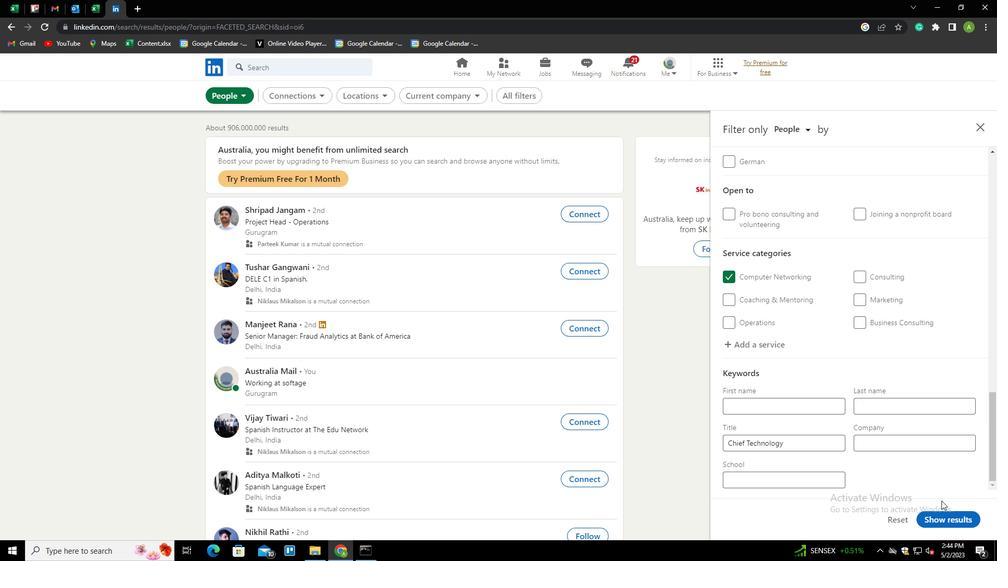
Action: Mouse pressed left at (948, 516)
Screenshot: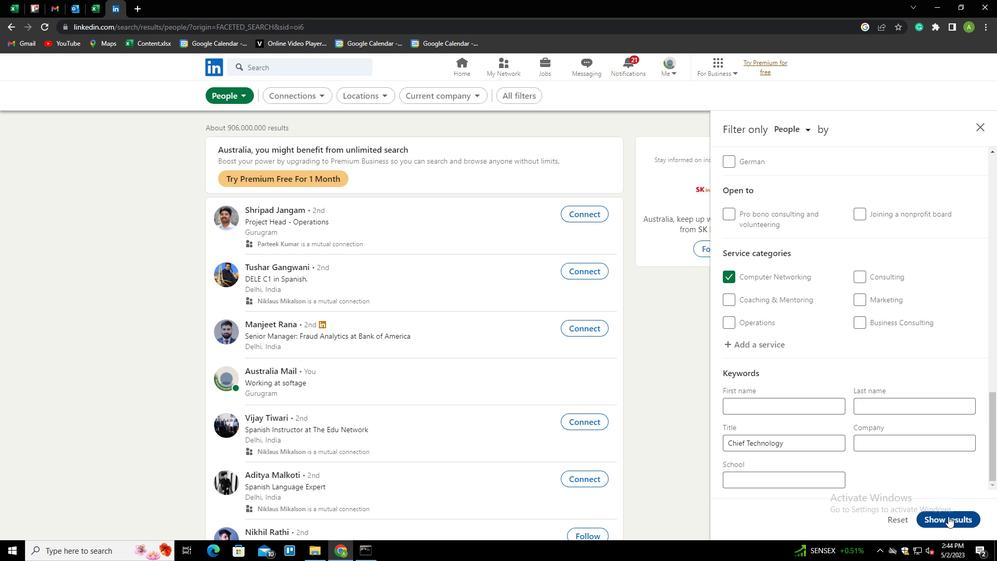 
